 Task: Reserve a 2-hour scuba diving lesson to obtain an open water diving certification.
Action: Mouse pressed left at (736, 91)
Screenshot: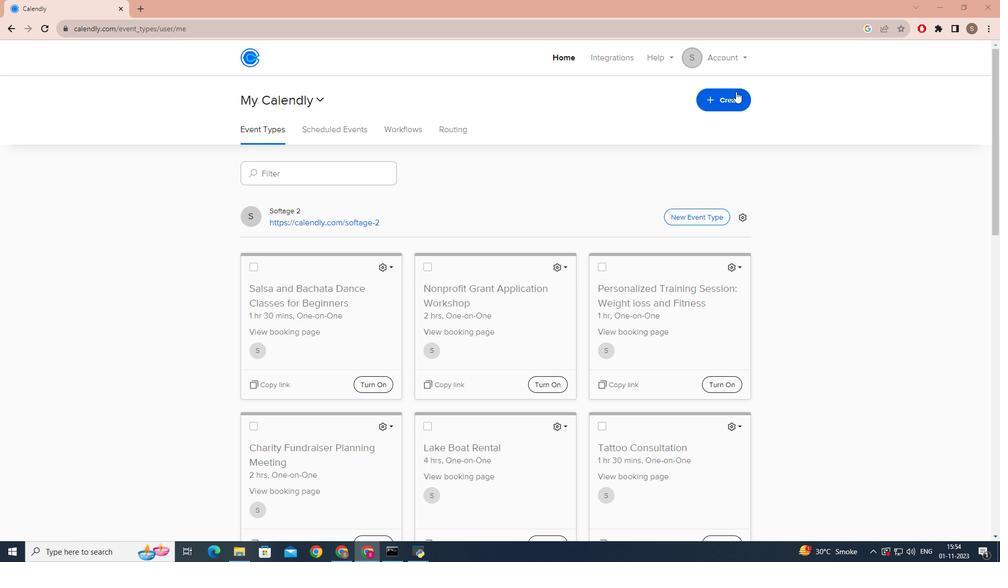 
Action: Mouse moved to (679, 135)
Screenshot: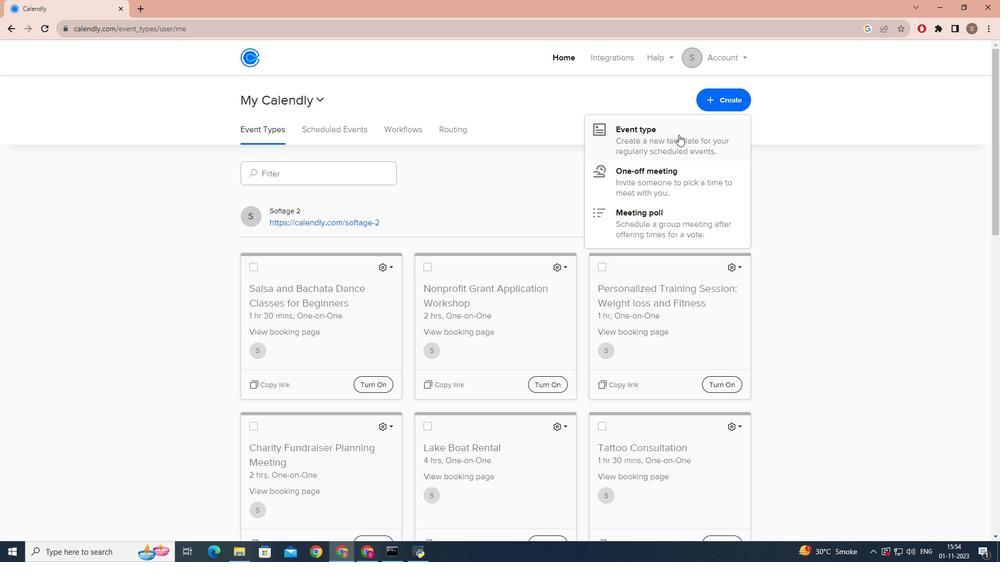 
Action: Mouse pressed left at (679, 135)
Screenshot: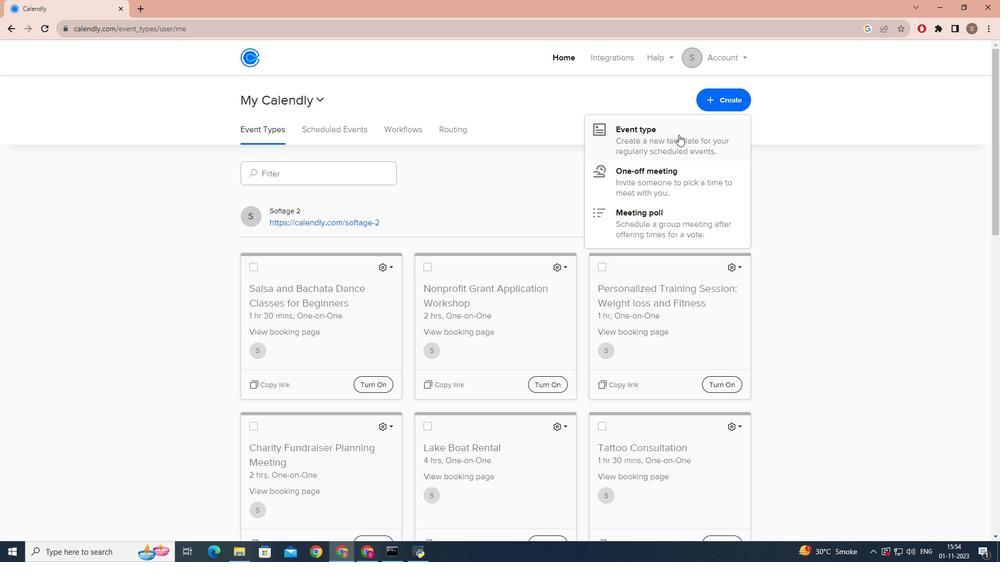 
Action: Mouse moved to (508, 188)
Screenshot: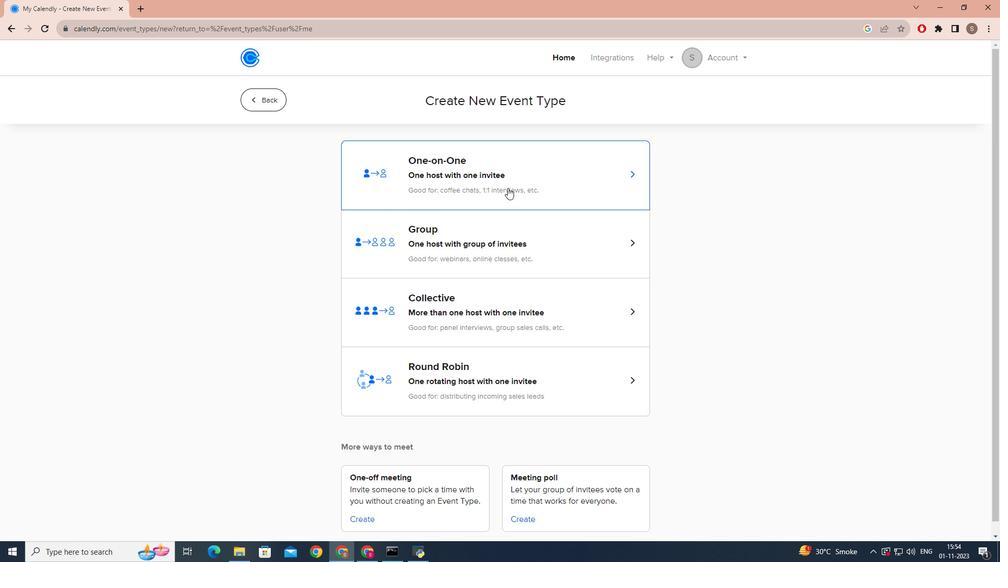 
Action: Mouse pressed left at (508, 188)
Screenshot: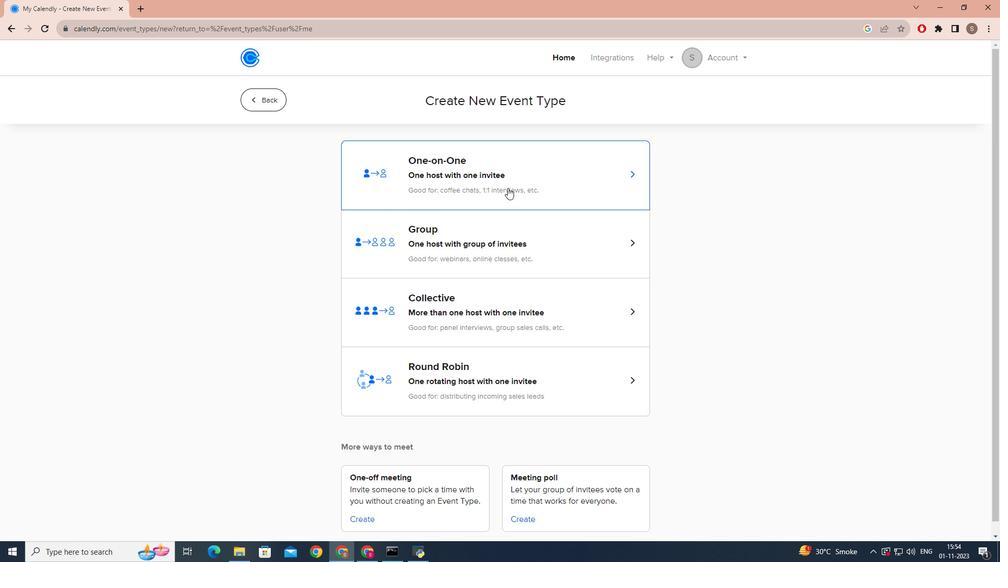 
Action: Mouse moved to (358, 241)
Screenshot: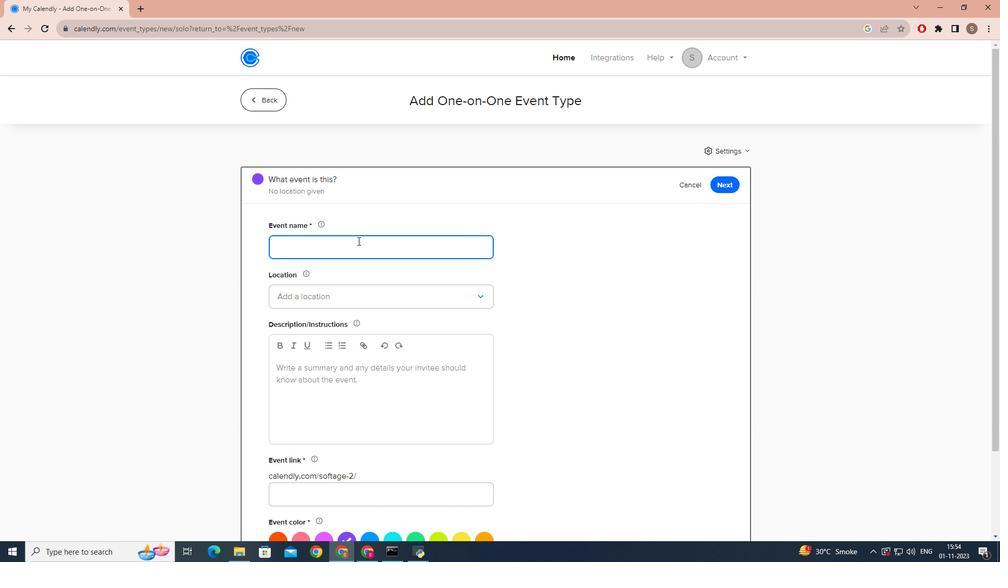 
Action: Key pressed <Key.caps_lock>O<Key.caps_lock>pen<Key.space><Key.caps_lock>W<Key.caps_lock>ater<Key.space><Key.caps_lock>D<Key.caps_lock>iving<Key.space><Key.caps_lock>C<Key.caps_lock>ertification<Key.space><Key.caps_lock>L<Key.caps_lock>essso<Key.backspace><Key.backspace>on
Screenshot: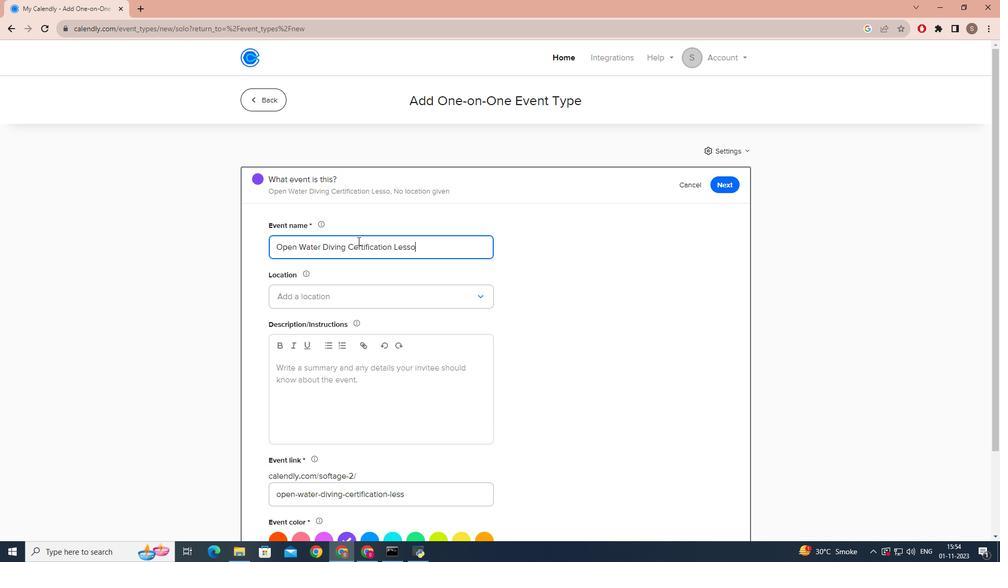 
Action: Mouse scrolled (358, 240) with delta (0, 0)
Screenshot: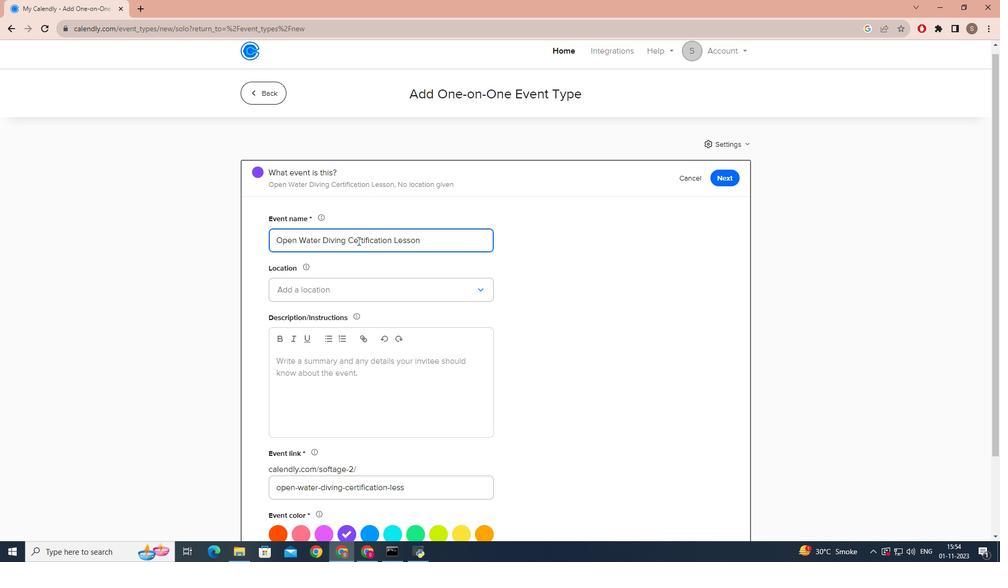 
Action: Mouse scrolled (358, 240) with delta (0, 0)
Screenshot: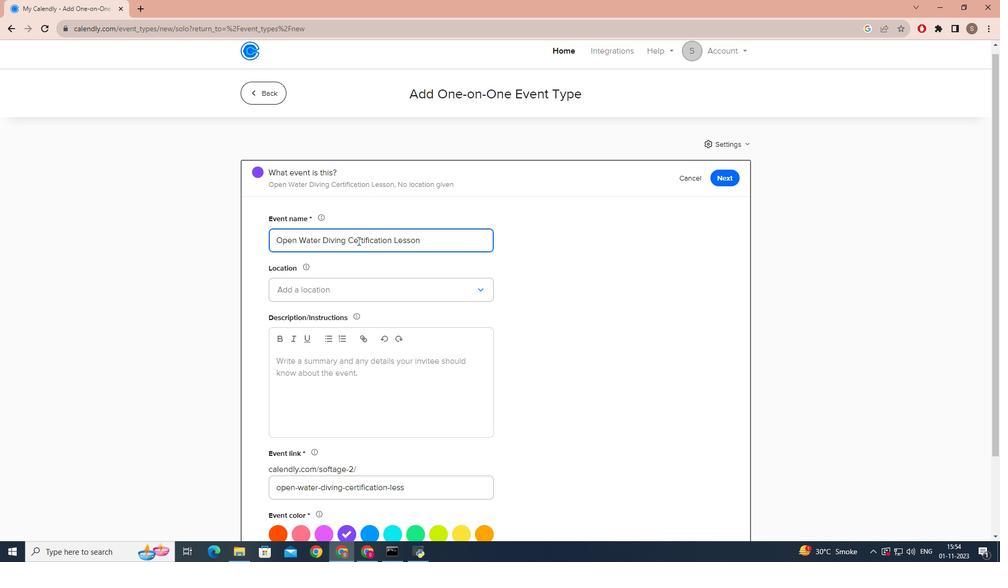 
Action: Mouse moved to (321, 187)
Screenshot: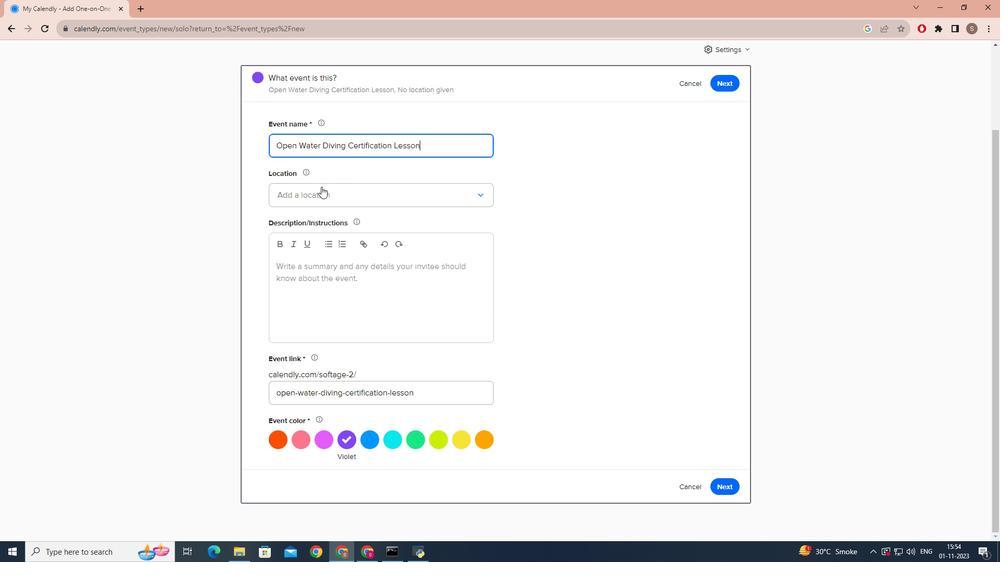
Action: Mouse pressed left at (321, 187)
Screenshot: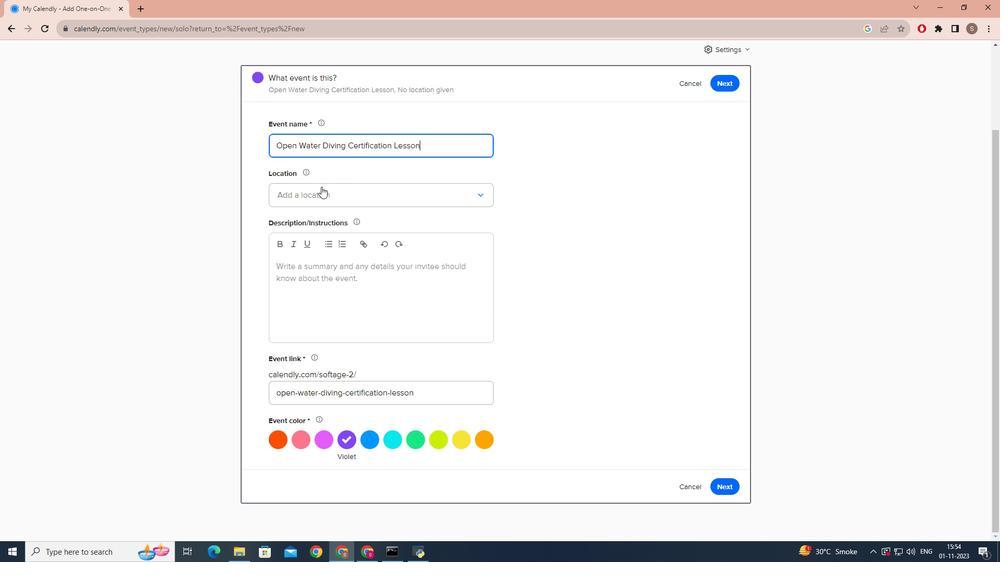 
Action: Mouse moved to (321, 222)
Screenshot: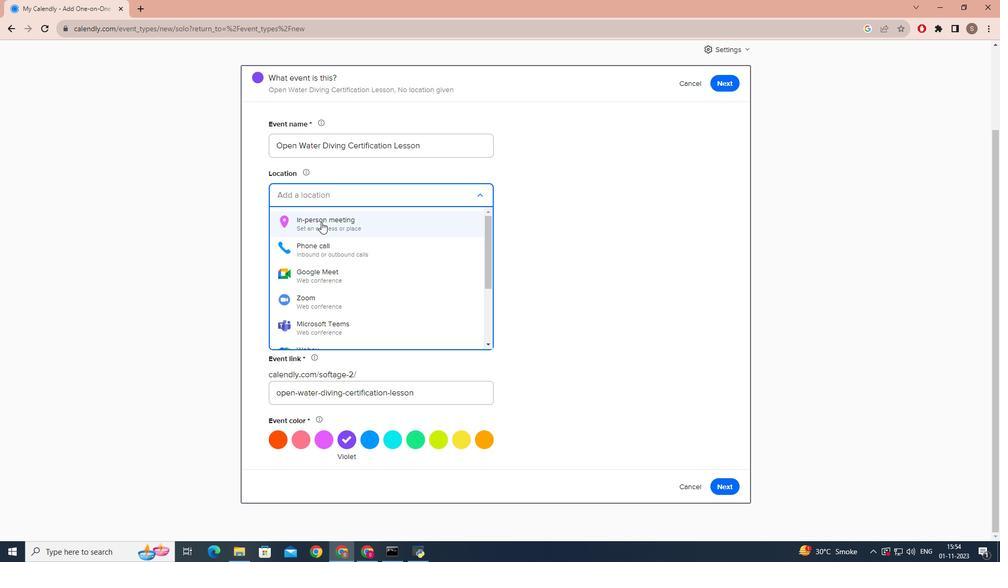 
Action: Mouse pressed left at (321, 222)
Screenshot: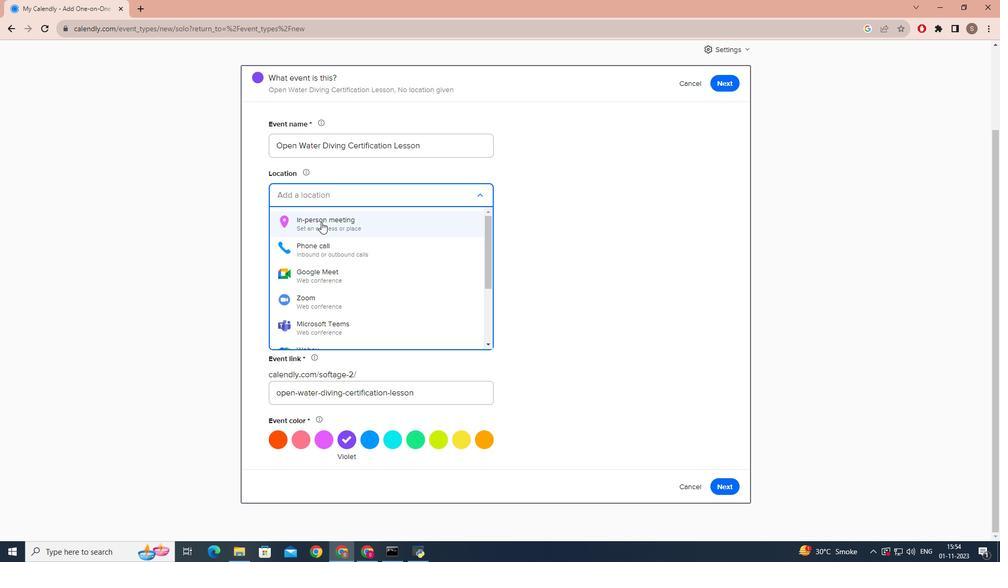 
Action: Mouse moved to (434, 174)
Screenshot: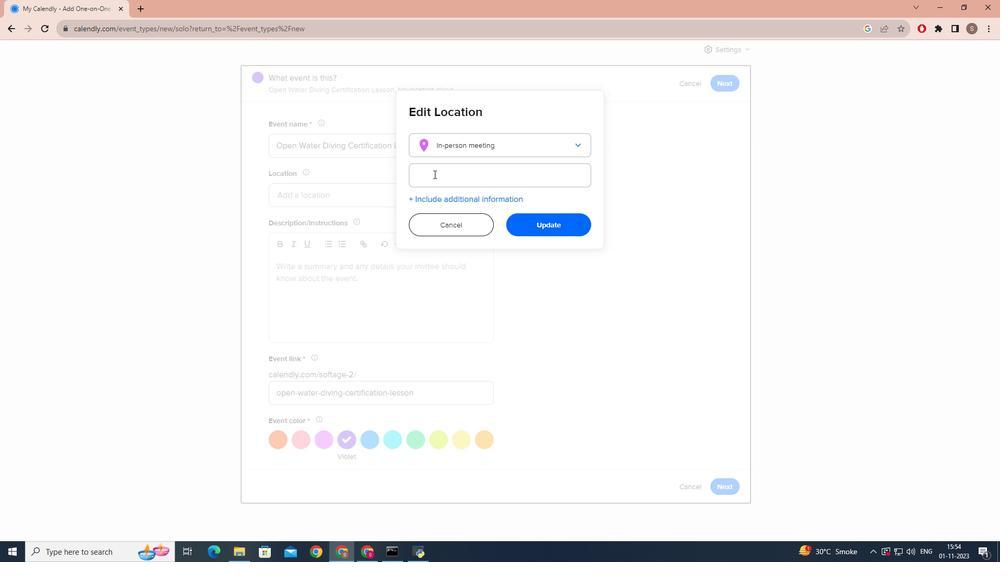 
Action: Mouse pressed left at (434, 174)
Screenshot: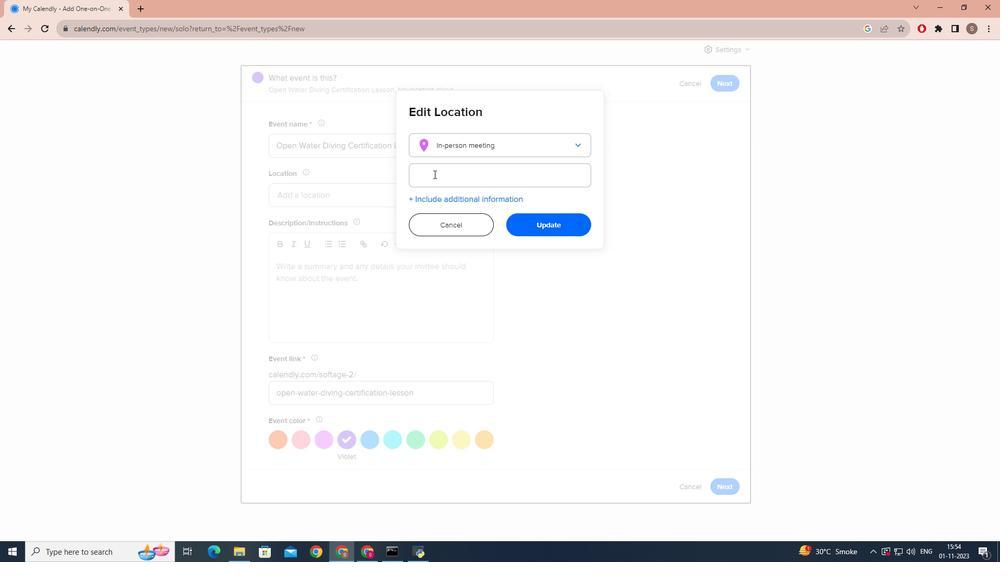 
Action: Key pressed <Key.caps_lock>B<Key.caps_lock>k<Key.backspace>lue<Key.space><Key.caps_lock>S<Key.caps_lock>ky<Key.space><Key.caps_lock>H<Key.caps_lock>avehn<Key.space><Key.backspace><Key.backspace><Key.backspace>n<Key.space><Key.caps_lock>S<Key.caps_lock>wim<Key.space><Key.caps_lock>C<Key.caps_lock>lub,<Key.caps_lock>M<Key.caps_lock>innesota
Screenshot: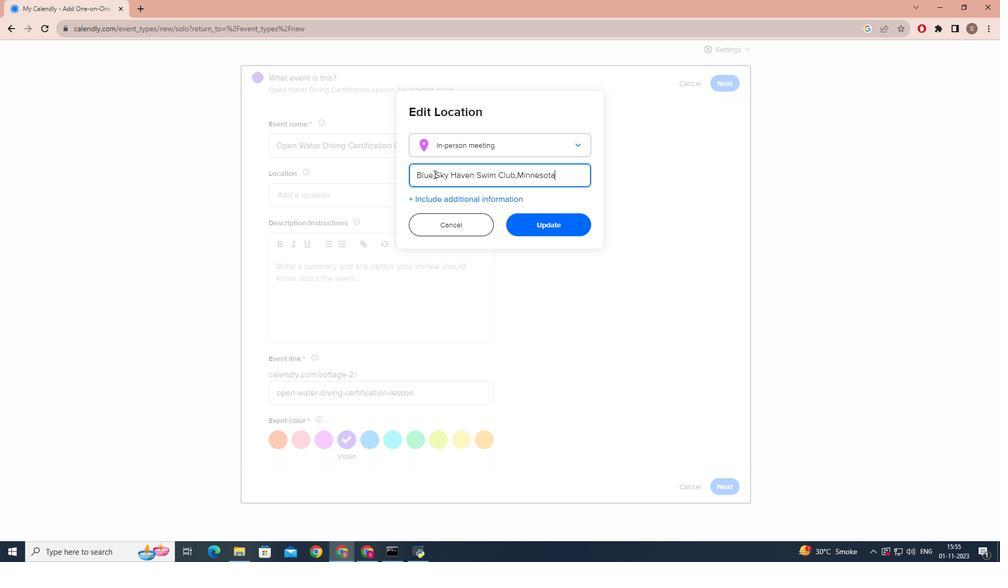 
Action: Mouse moved to (545, 229)
Screenshot: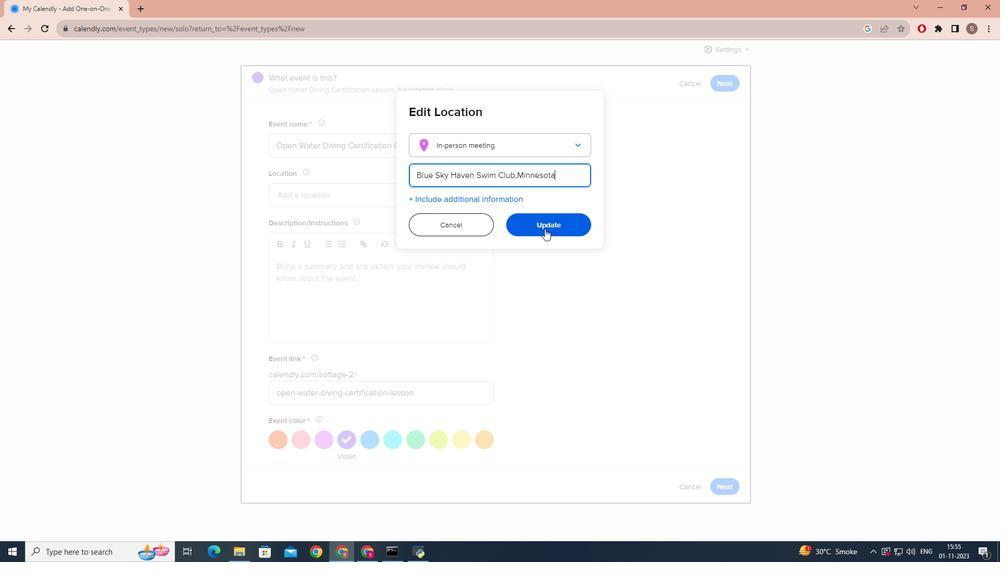 
Action: Mouse pressed left at (545, 229)
Screenshot: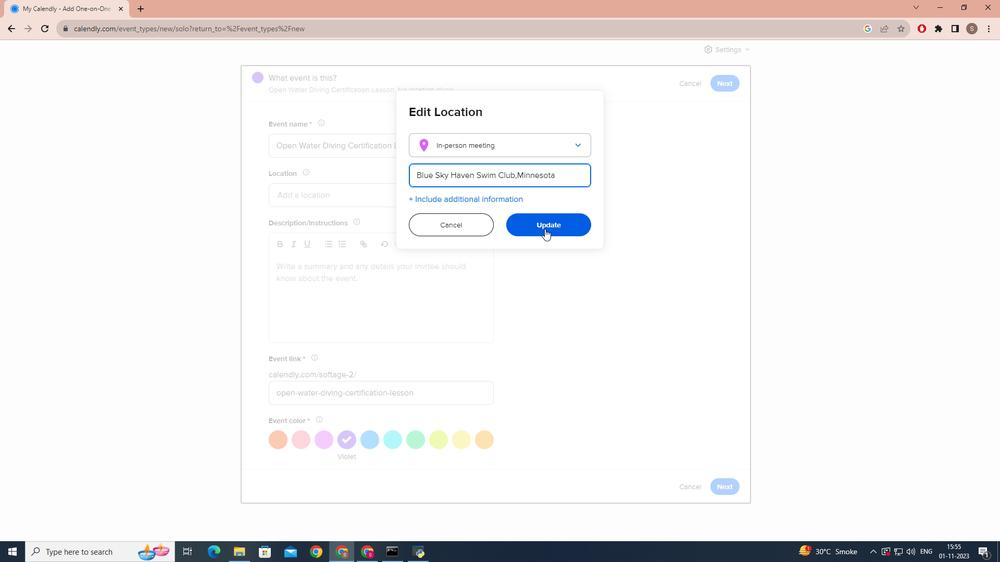 
Action: Mouse moved to (301, 306)
Screenshot: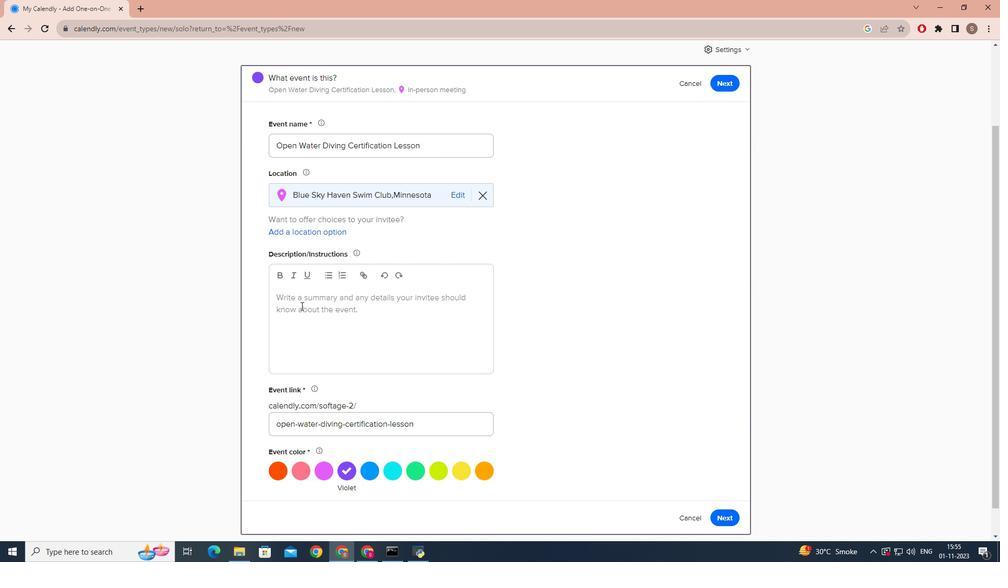 
Action: Mouse pressed left at (301, 306)
Screenshot: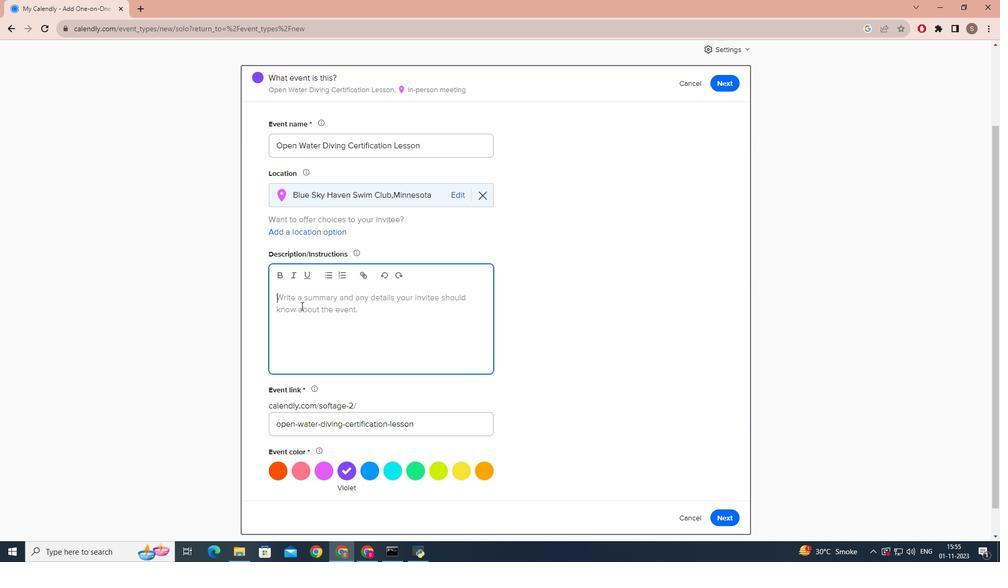 
Action: Key pressed <Key.caps_lock>B<Key.caps_lock>ook<Key.space>a<Key.space>o<Key.backspace><Key.backspace>n<Key.space>open<Key.space>water<Key.space>diving<Key.space>certificte<Key.backspace><Key.backspace>ate<Key.space>t<Key.backspace>lesson<Key.space>to<Key.space>kickstart<Key.space>your<Key.space><Key.caps_lock>S<Key.caps_lock>cubn<Key.backspace>a<Key.space><Key.caps_lock>D<Key.caps_lock>iving<Key.space><Key.caps_lock>J<Key.caps_lock>ourney.<Key.caps_lock>P<Key.caps_lock>lease<Key.space>note<Key.space>that<Key.space>this<Key.space>is<Key.space>a<Key.space>in<Key.backspace><Key.backspace><Key.backspace>n<Key.space>initial<Key.space>lesson<Key.space>,<Key.space>and<Key.space>open<Key.space>water<Key.space>certification<Key.space>involves<Key.space>multiple<Key.space>sessions<Key.space>and<Key.space>practical<Key.space>dives<Key.space>in<Key.space>open<Key.space>water.<Key.caps_lock>O<Key.caps_lock>ur<Key.space><Key.backspace><Key.backspace><Key.backspace><Key.backspace><Key.enter><Key.caps_lock>O<Key.caps_lock>ur<Key.space>experienced<Key.space>diving<Key.space>instructor<Key.space>will<Key.space>provide<Key.space>you<Key.space>with<Key.space>essenbtial<Key.space><Key.backspace><Key.backspace><Key.backspace><Key.backspace><Key.backspace><Key.backspace>tial<Key.space>knol<Key.backspace>wledge<Key.space>and<Key.space>skills<Key.space>required<Key.space>for<Key.space>scuba<Key.space>diving<Key.space>.<Key.caps_lock>T<Key.caps_lock>his<Key.space>lesson<Key.space>is<Key.space>the<Key.space>first<Key.space>step<Key.space>towards<Key.space>beoming<Key.space>a<Key.space>certified<Key.space>open<Key.space>
Screenshot: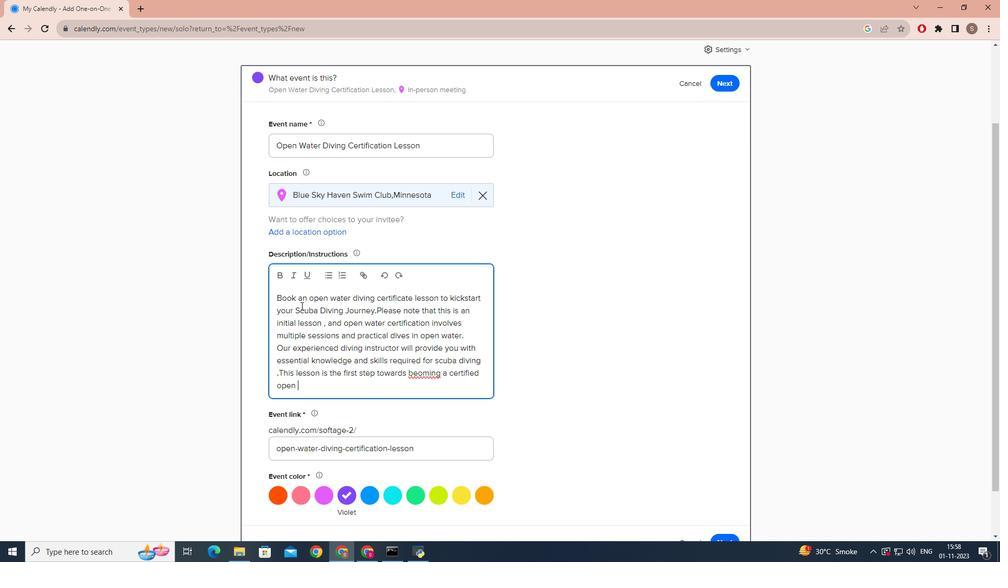 
Action: Mouse moved to (415, 375)
Screenshot: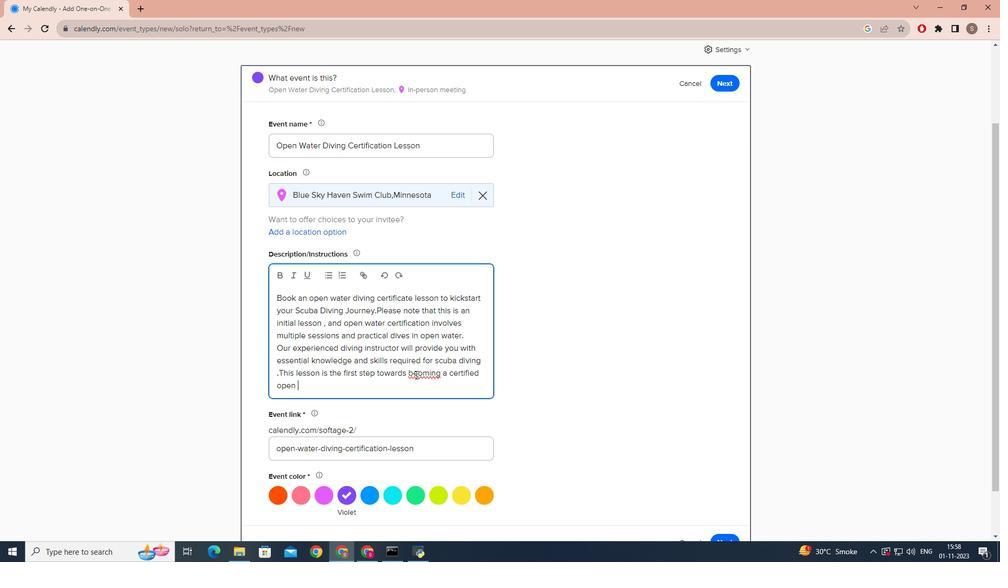 
Action: Mouse pressed left at (415, 375)
Screenshot: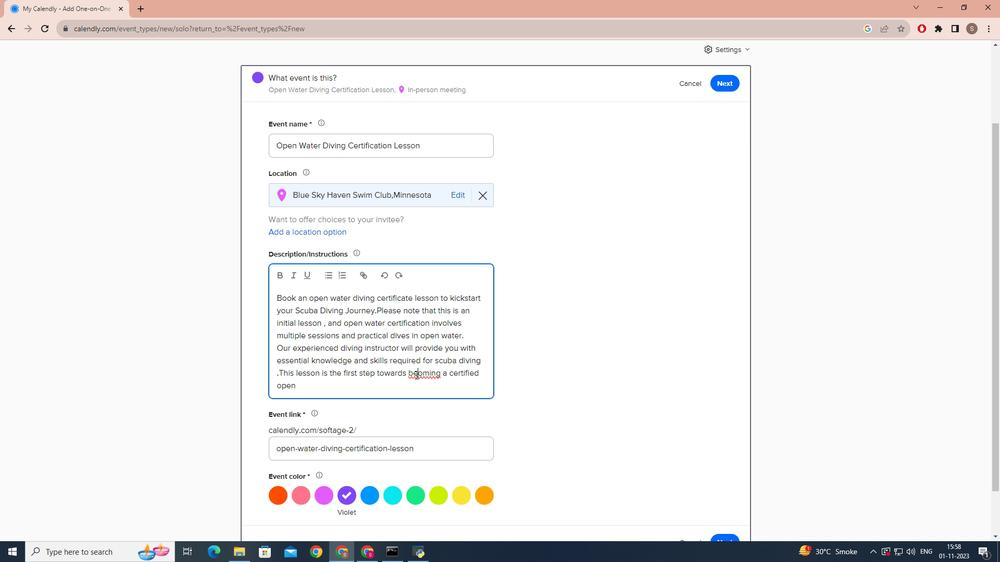 
Action: Mouse moved to (415, 375)
Screenshot: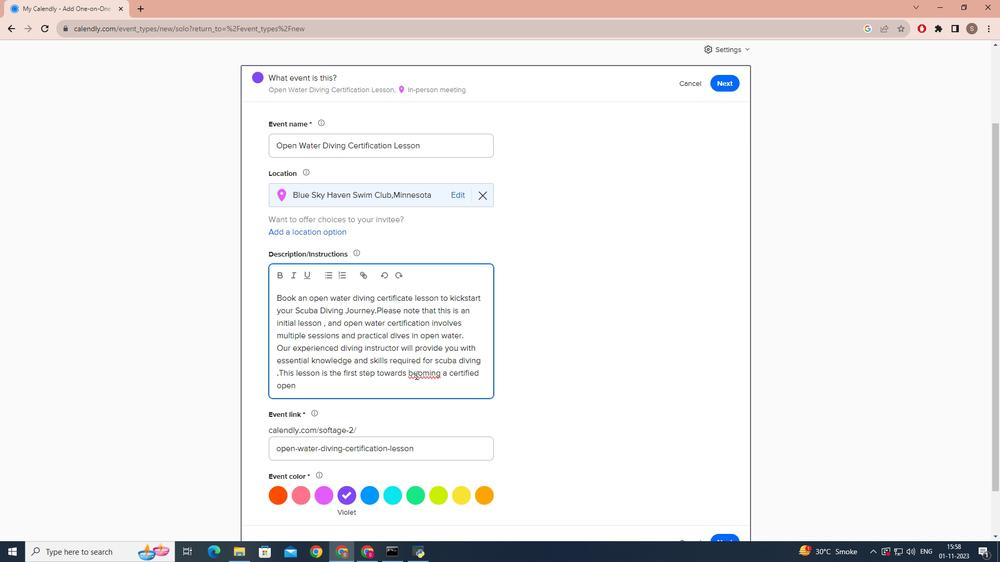 
Action: Mouse pressed left at (415, 375)
Screenshot: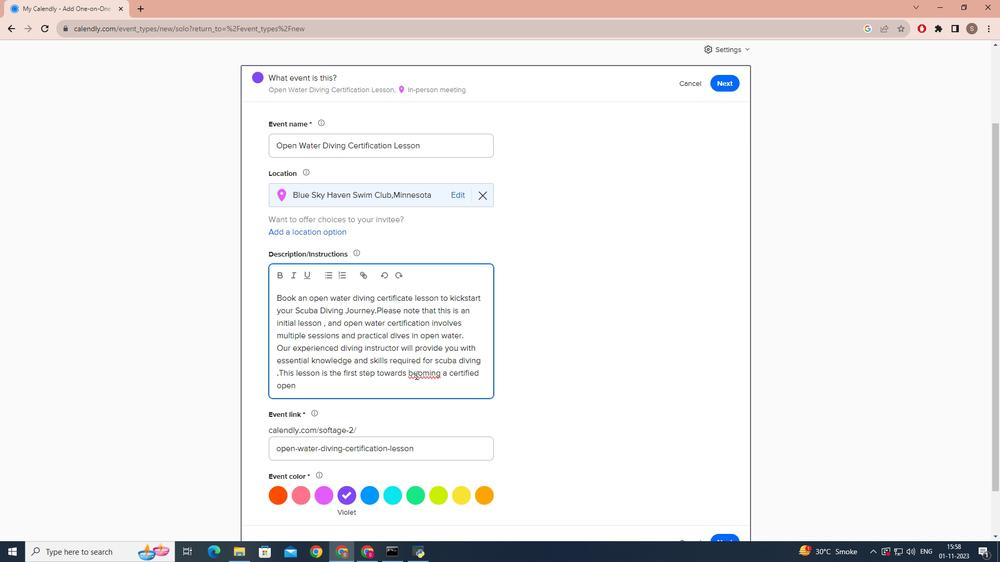 
Action: Key pressed c
Screenshot: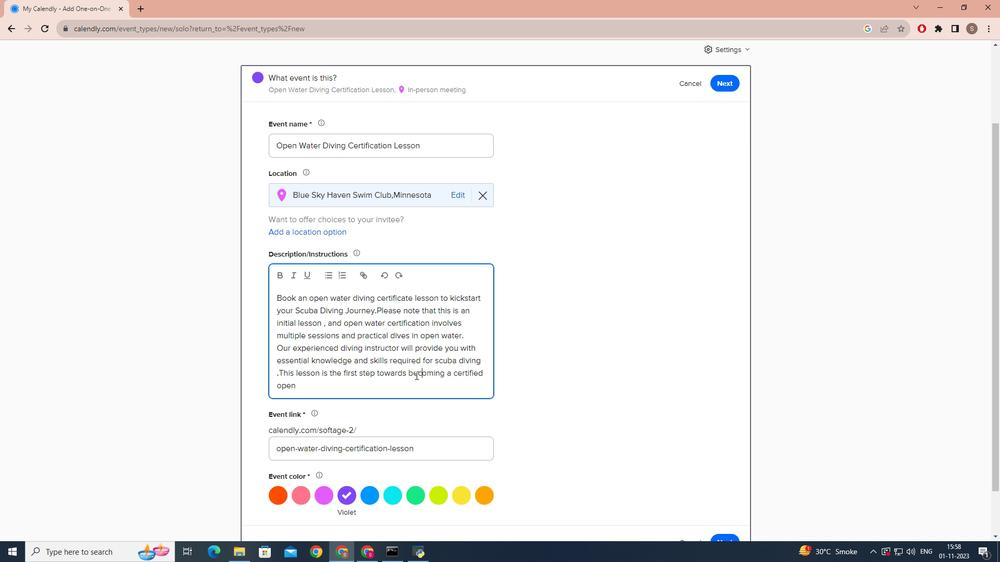 
Action: Mouse moved to (398, 379)
Screenshot: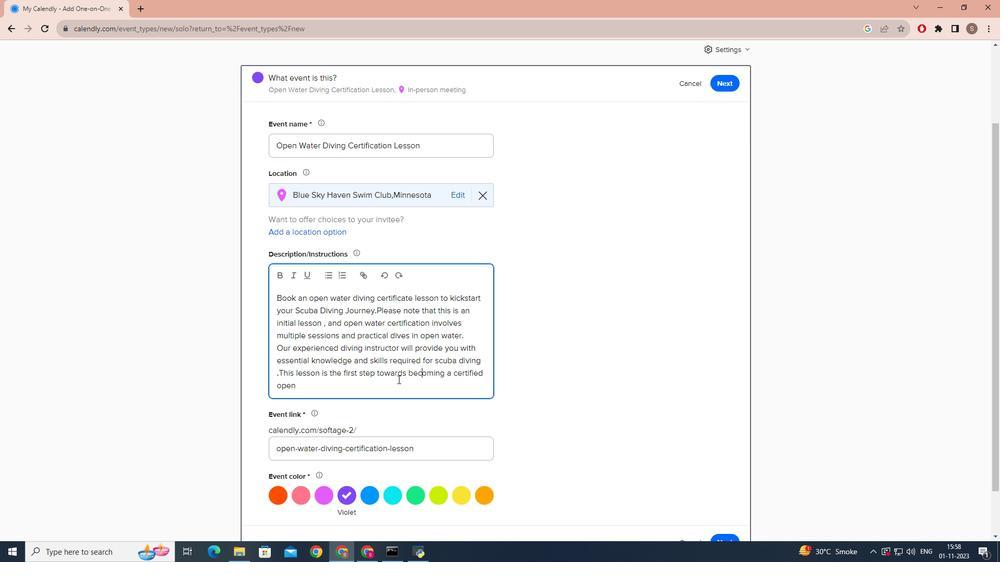 
Action: Mouse pressed left at (398, 379)
Screenshot: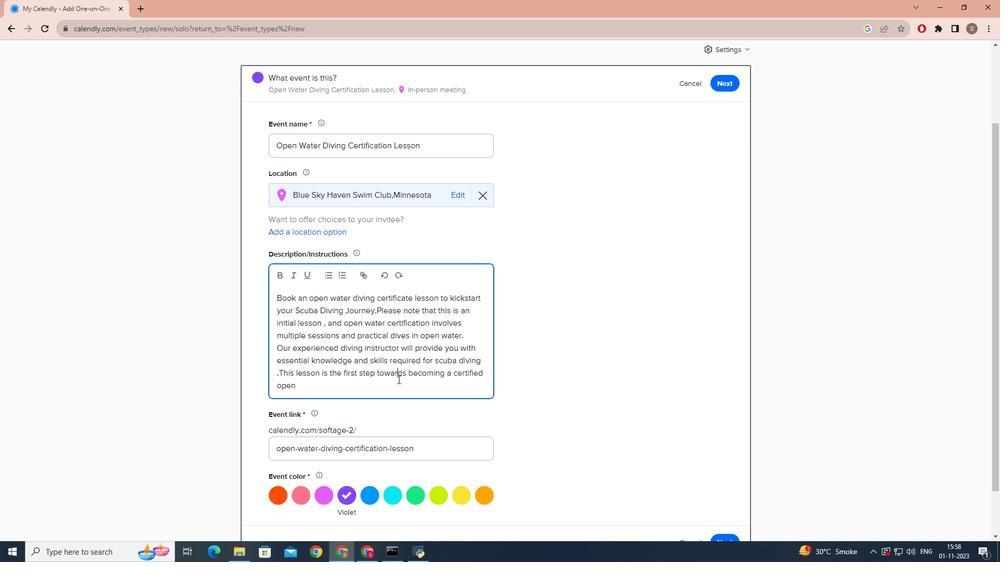 
Action: Mouse moved to (393, 385)
Screenshot: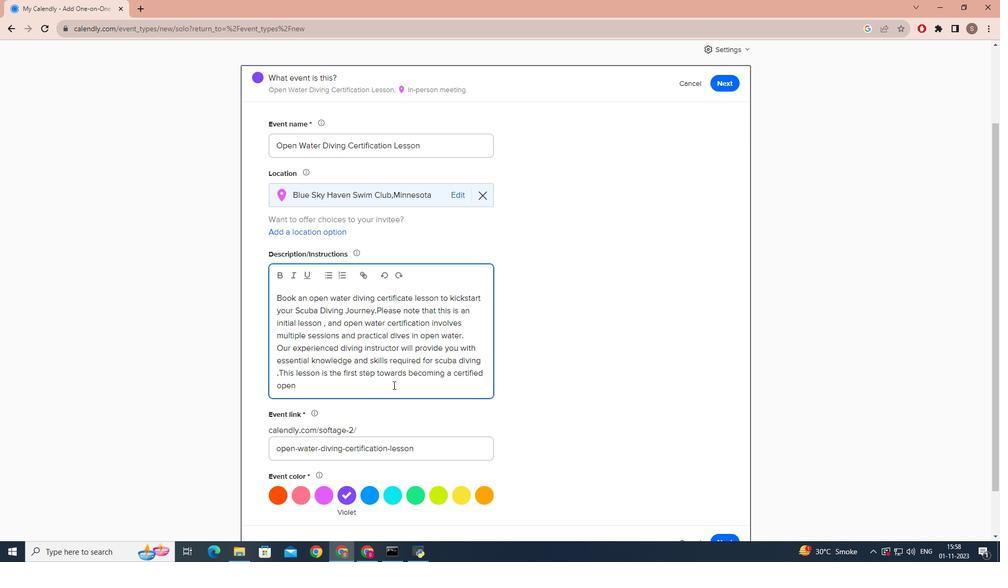 
Action: Mouse pressed left at (393, 385)
Screenshot: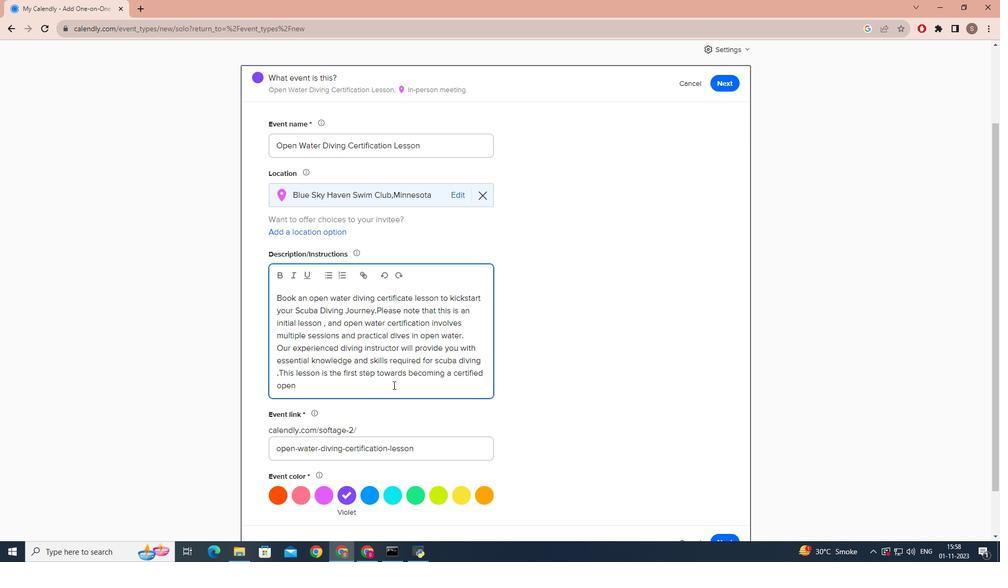 
Action: Key pressed water<Key.space>diver.
Screenshot: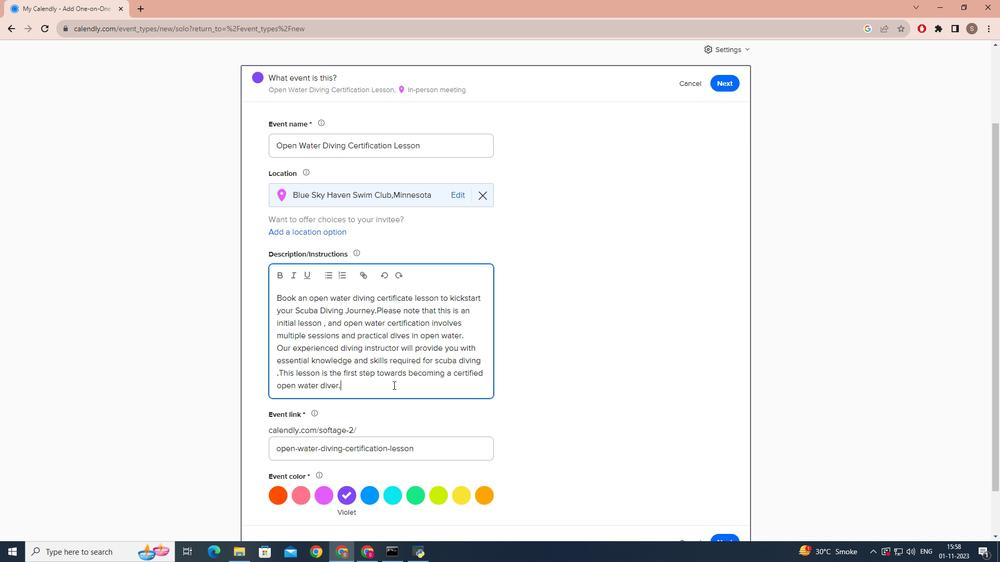
Action: Mouse moved to (380, 394)
Screenshot: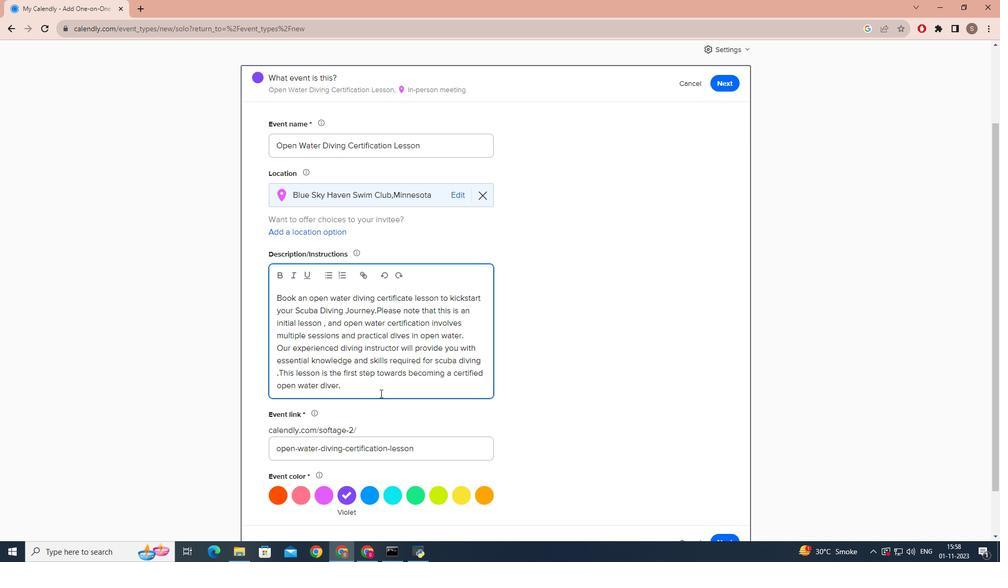 
Action: Mouse scrolled (380, 393) with delta (0, 0)
Screenshot: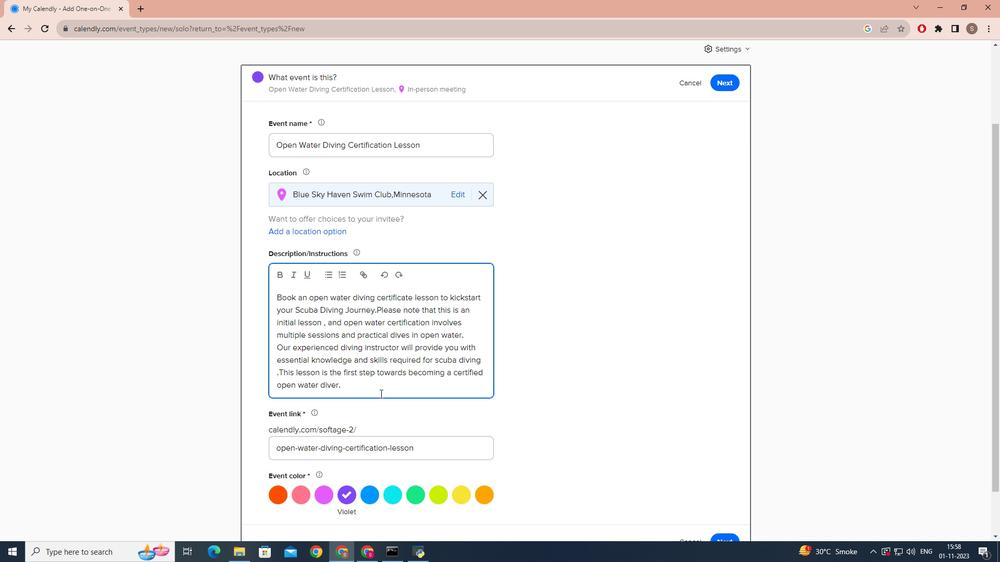
Action: Mouse scrolled (380, 393) with delta (0, 0)
Screenshot: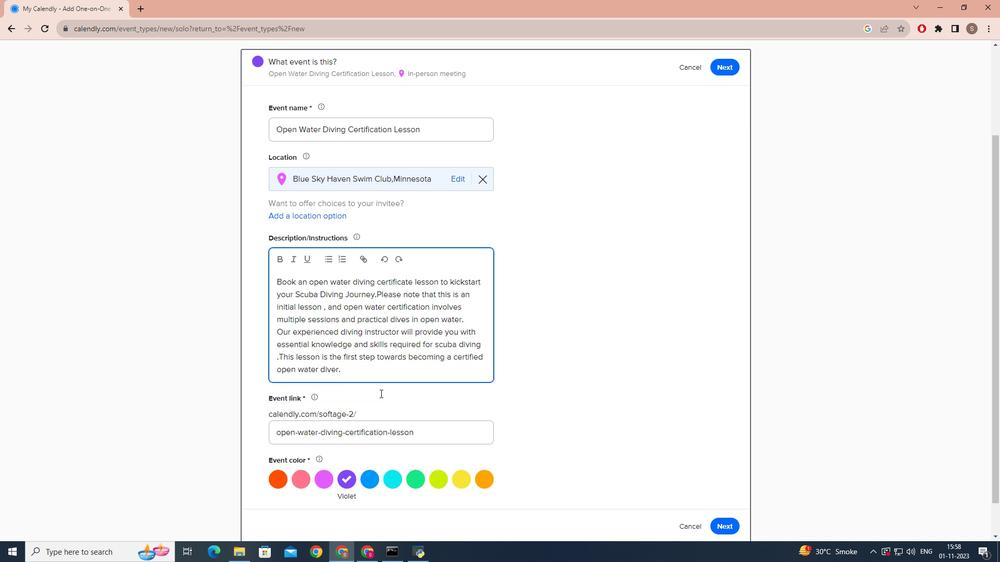 
Action: Mouse scrolled (380, 393) with delta (0, 0)
Screenshot: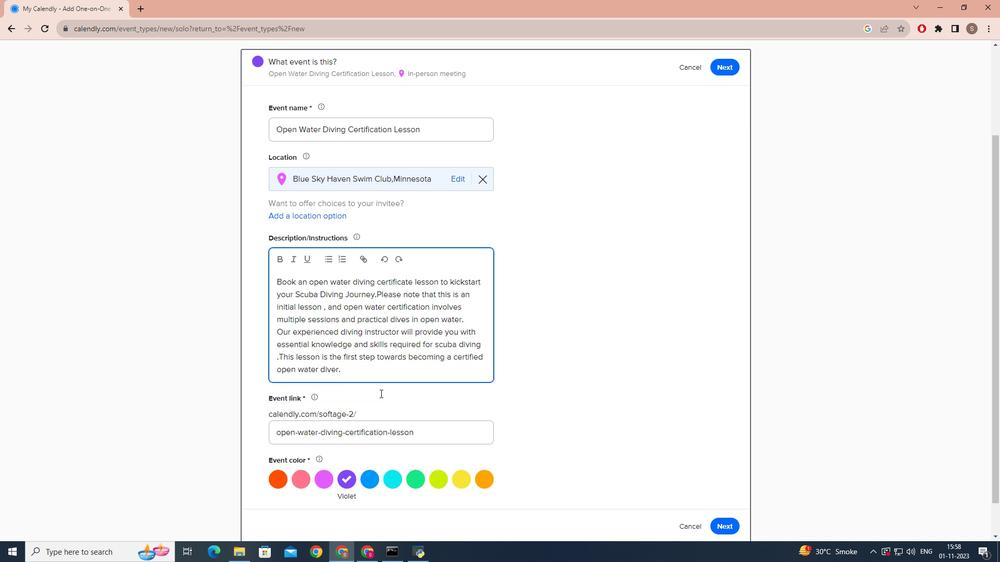
Action: Mouse moved to (373, 441)
Screenshot: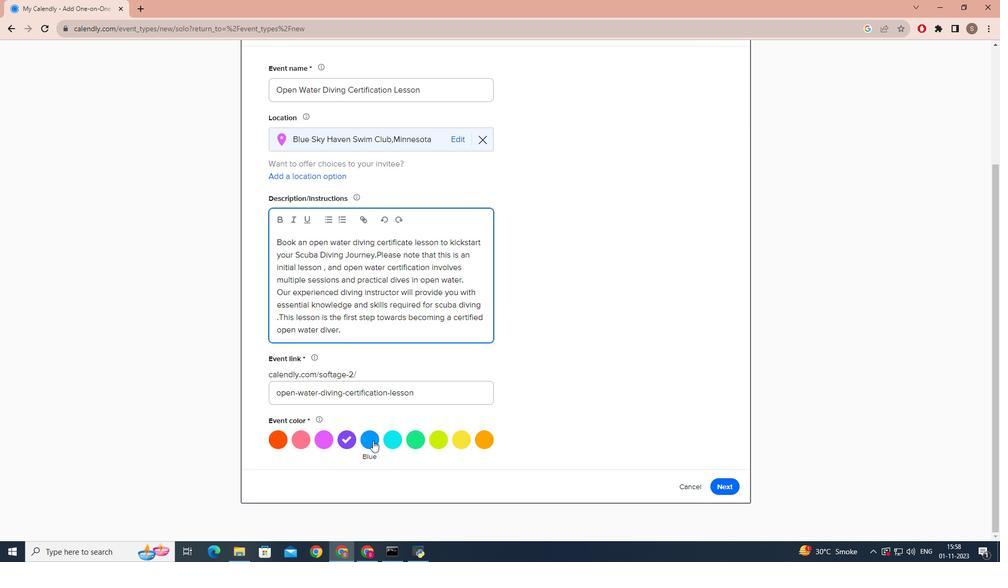 
Action: Mouse pressed left at (373, 441)
Screenshot: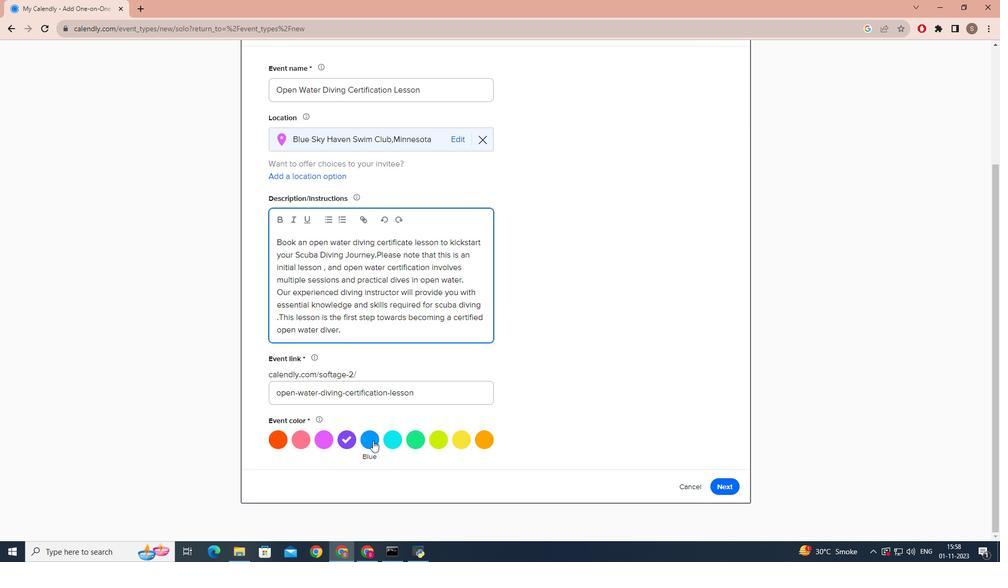
Action: Mouse moved to (385, 438)
Screenshot: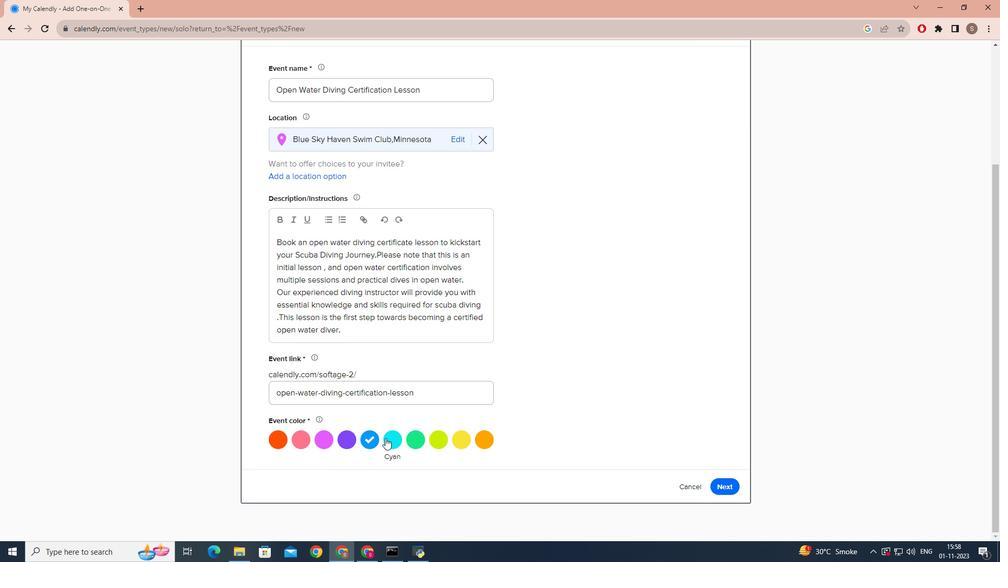 
Action: Mouse pressed left at (385, 438)
Screenshot: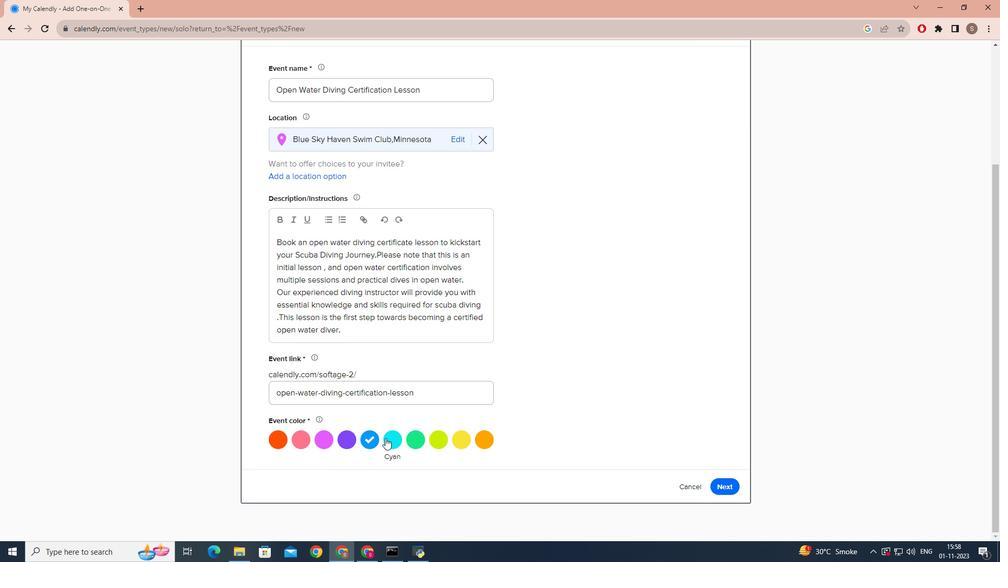 
Action: Mouse moved to (721, 491)
Screenshot: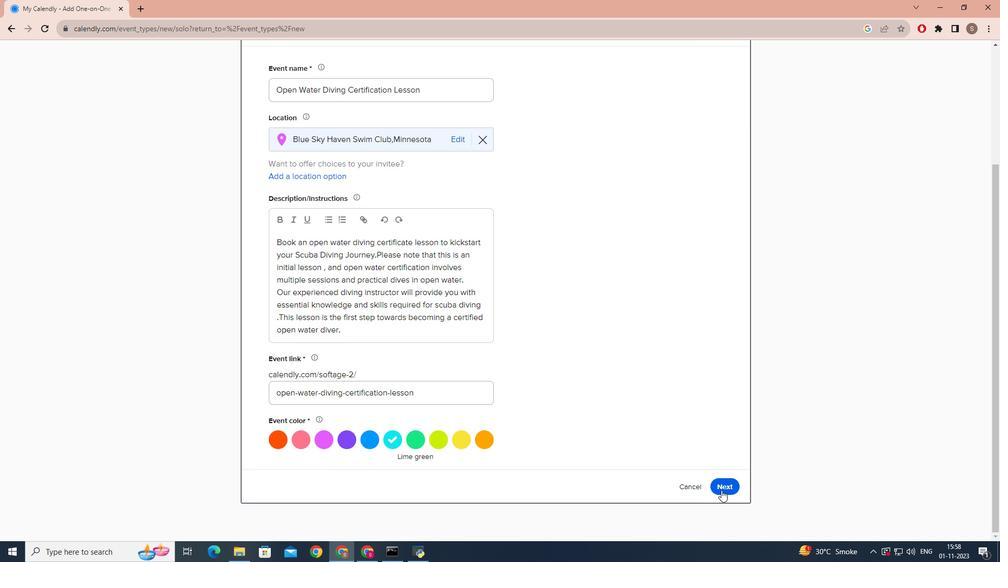 
Action: Mouse pressed left at (721, 491)
Screenshot: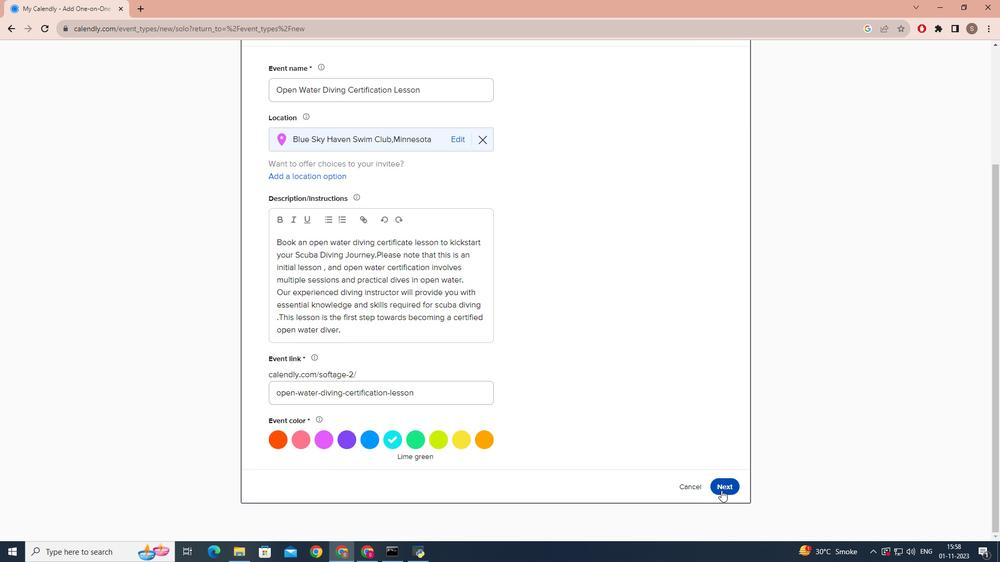
Action: Mouse moved to (399, 280)
Screenshot: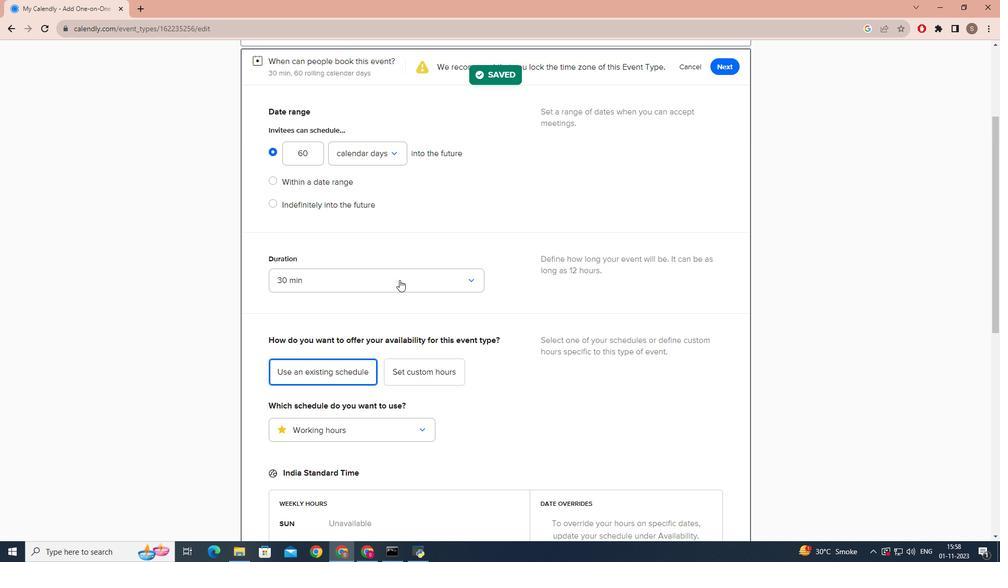 
Action: Mouse pressed left at (399, 280)
Screenshot: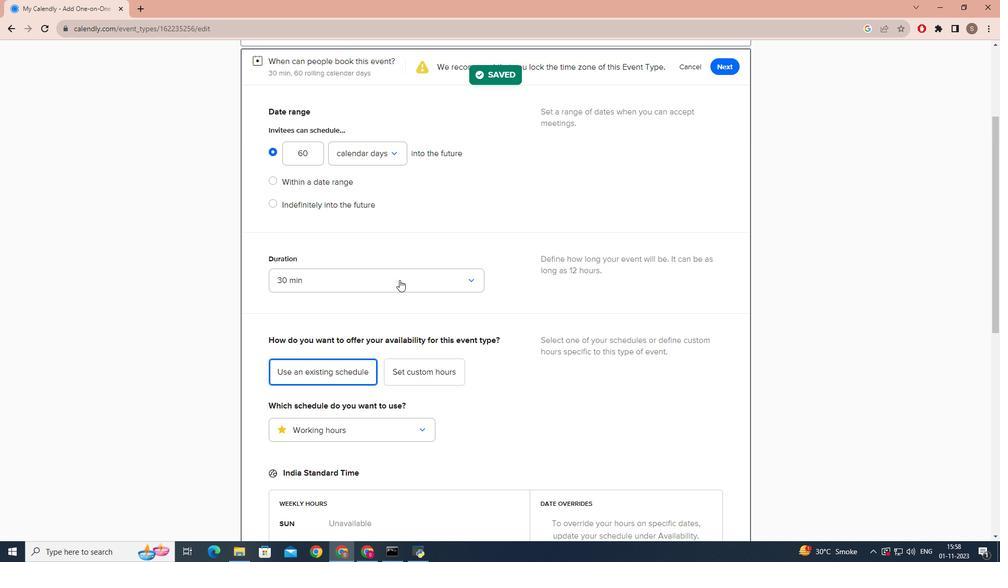 
Action: Mouse moved to (329, 384)
Screenshot: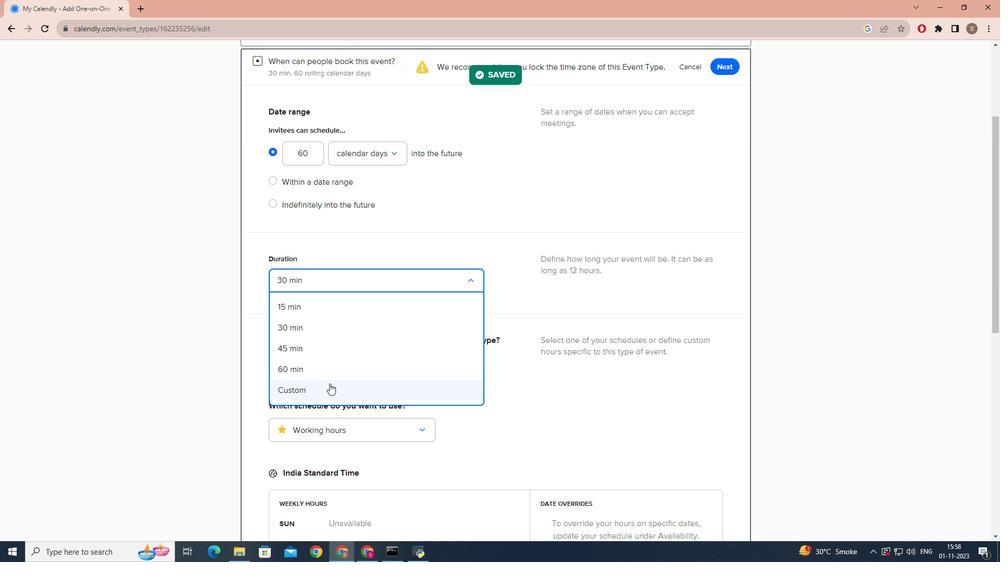 
Action: Mouse pressed left at (329, 384)
Screenshot: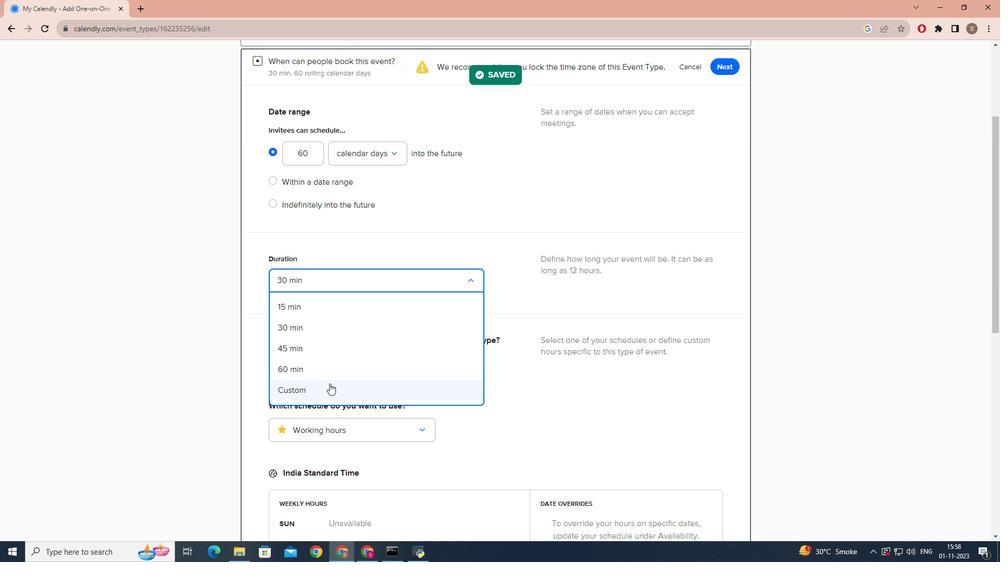 
Action: Mouse moved to (440, 298)
Screenshot: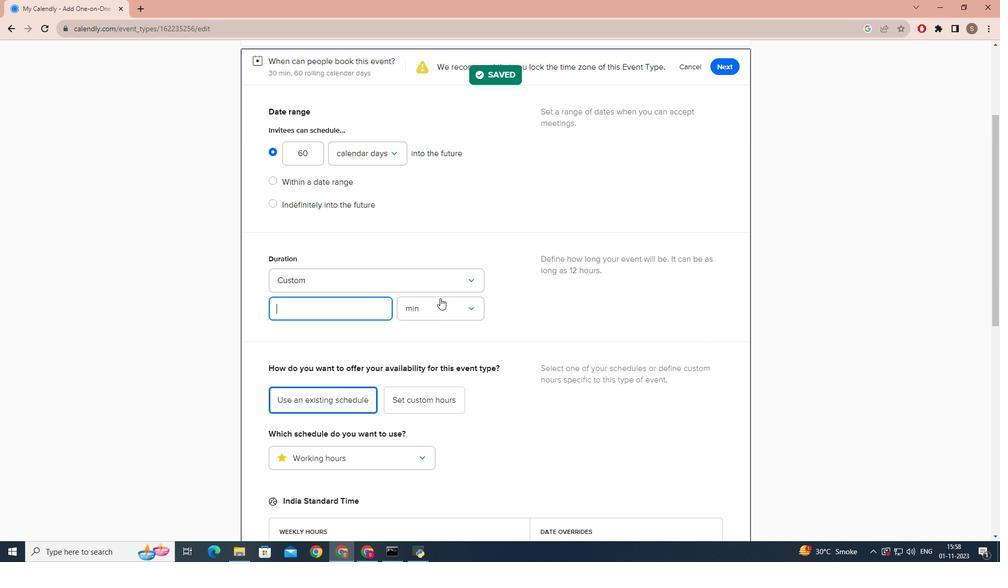
Action: Mouse pressed left at (440, 298)
Screenshot: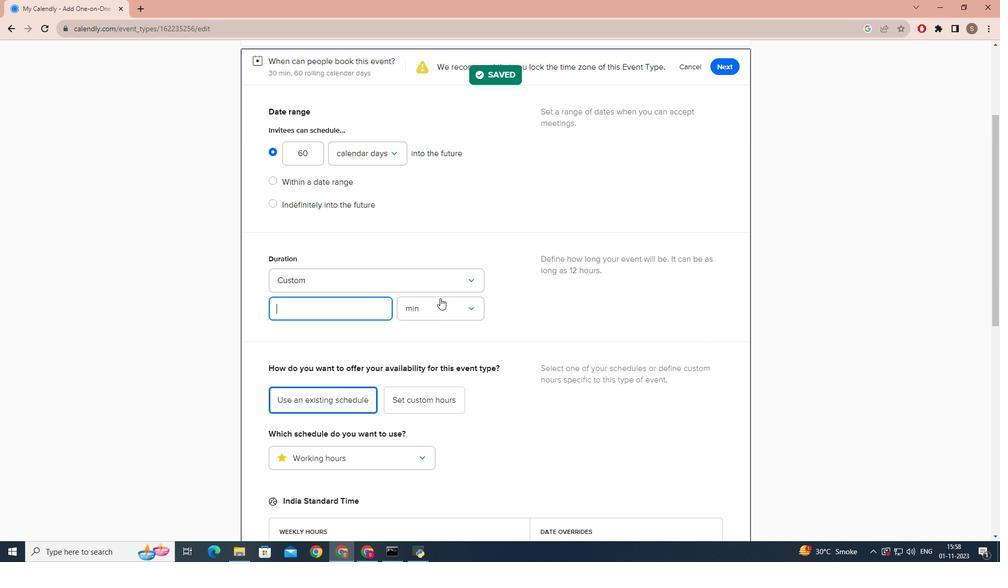
Action: Mouse moved to (396, 358)
Screenshot: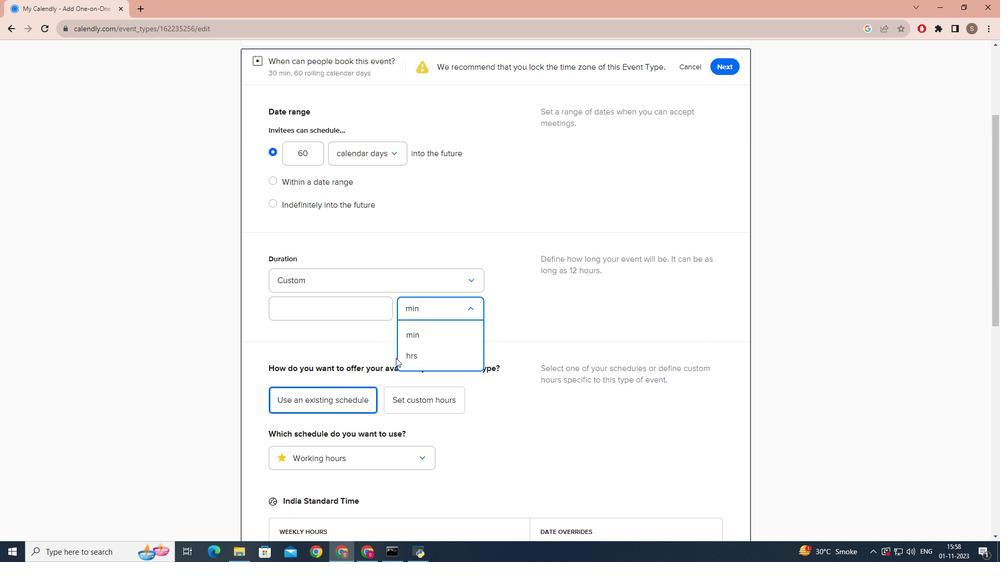 
Action: Mouse pressed left at (396, 358)
Screenshot: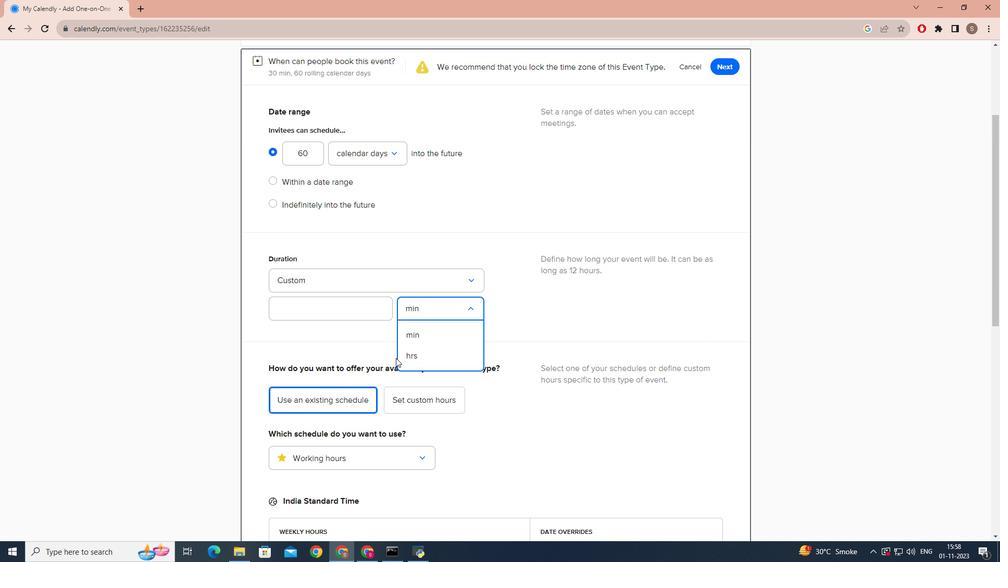 
Action: Mouse moved to (426, 300)
Screenshot: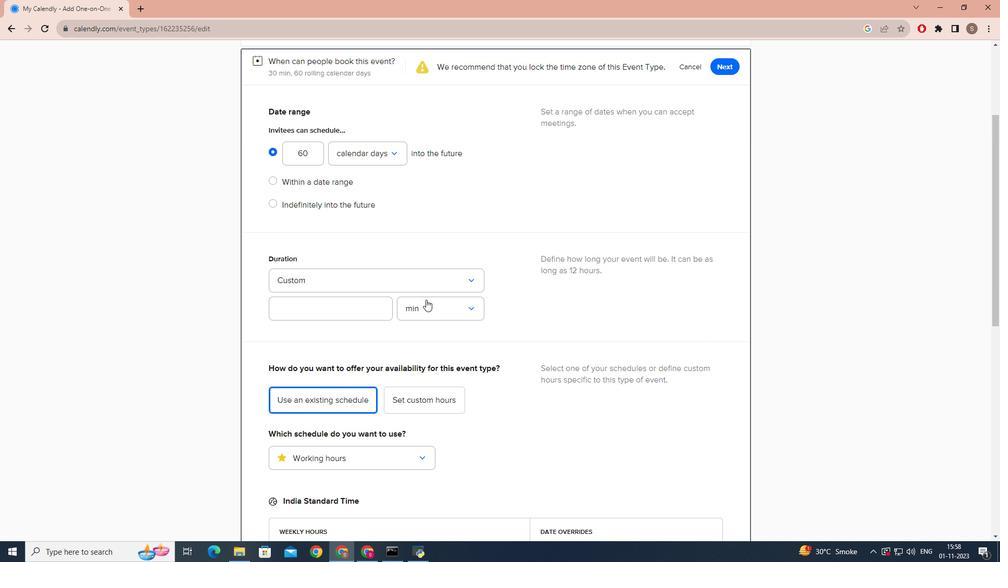 
Action: Mouse pressed left at (426, 300)
Screenshot: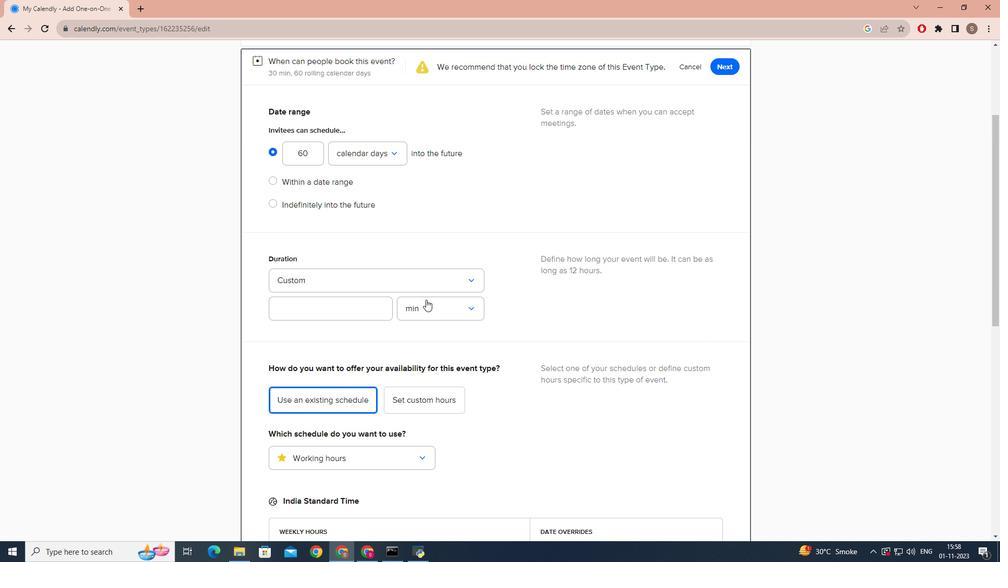
Action: Mouse moved to (400, 356)
Screenshot: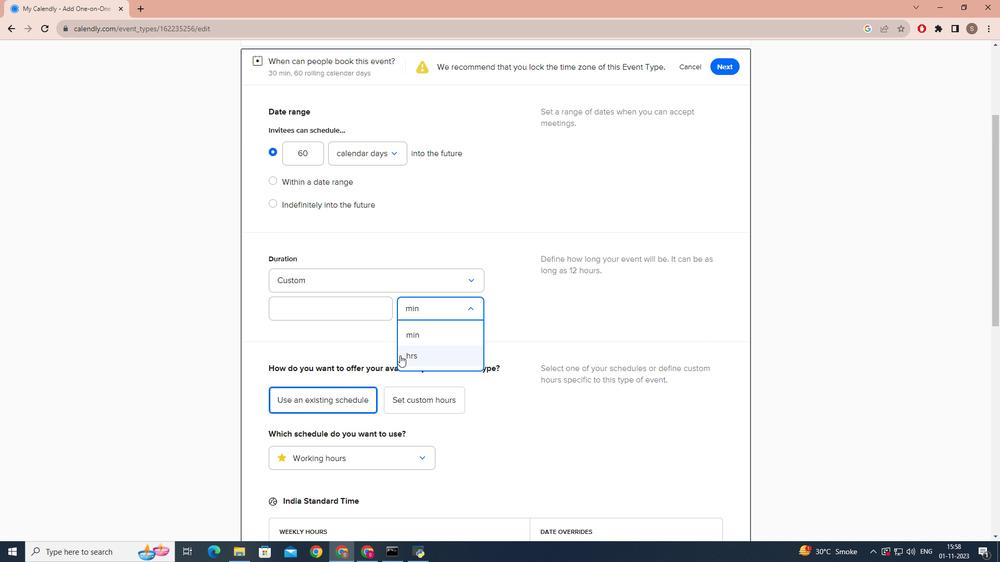 
Action: Mouse pressed left at (400, 356)
Screenshot: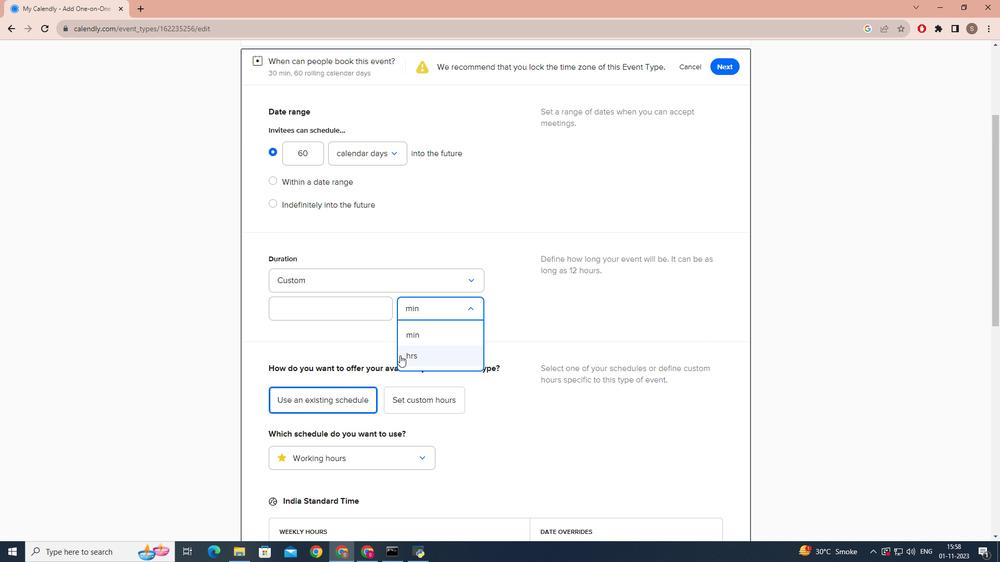 
Action: Mouse moved to (339, 297)
Screenshot: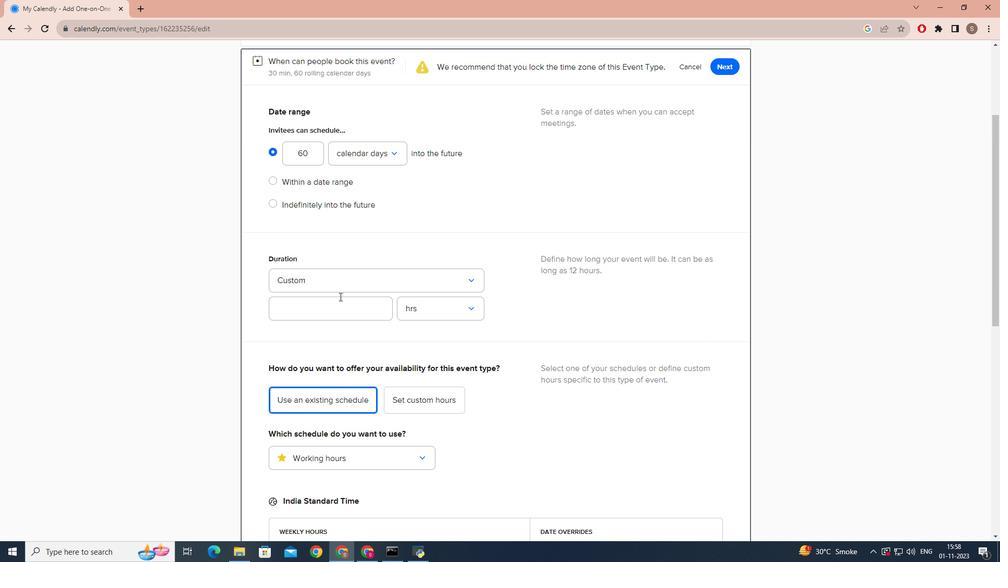 
Action: Mouse pressed left at (339, 297)
Screenshot: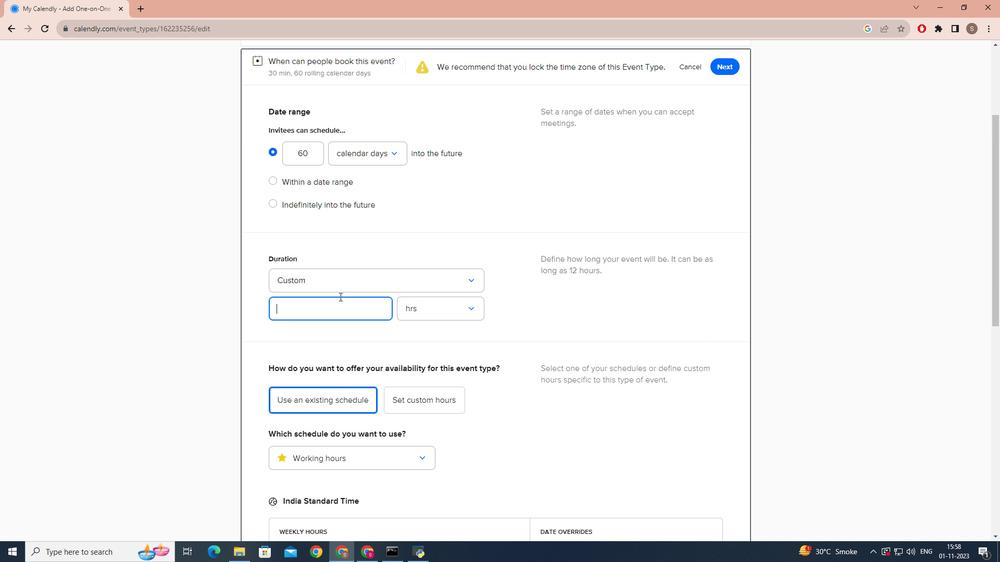 
Action: Key pressed 2
Screenshot: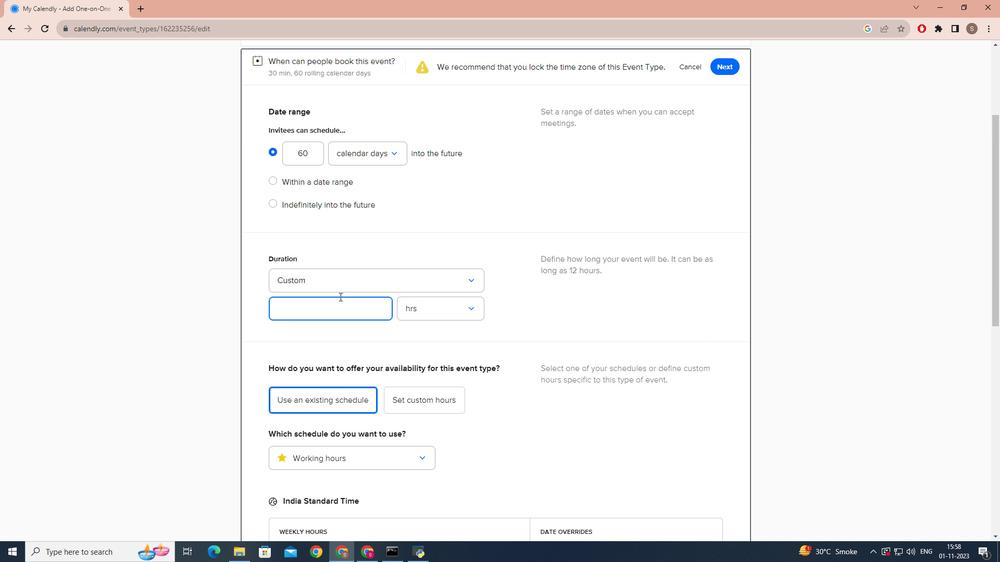 
Action: Mouse moved to (491, 348)
Screenshot: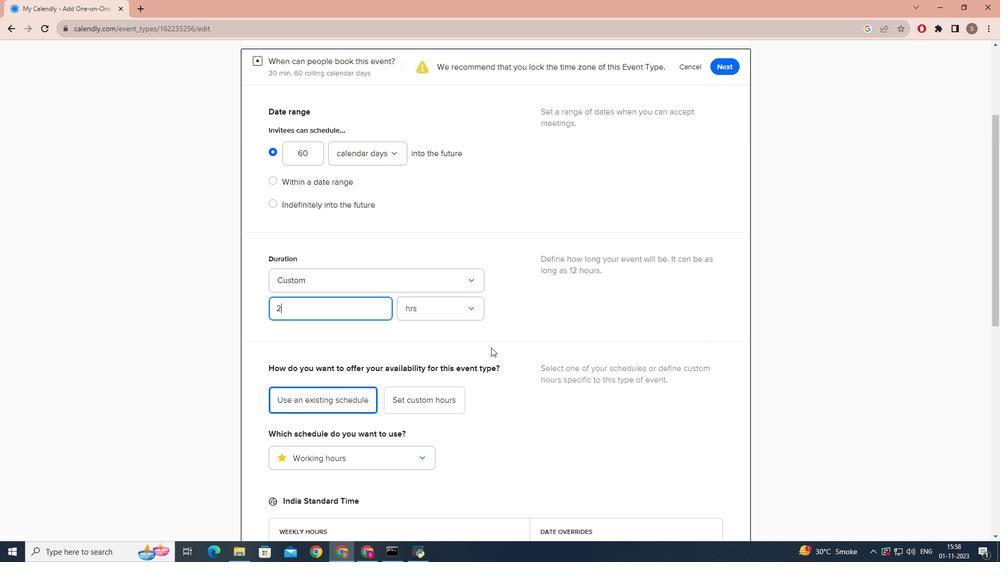 
Action: Mouse pressed left at (491, 348)
Screenshot: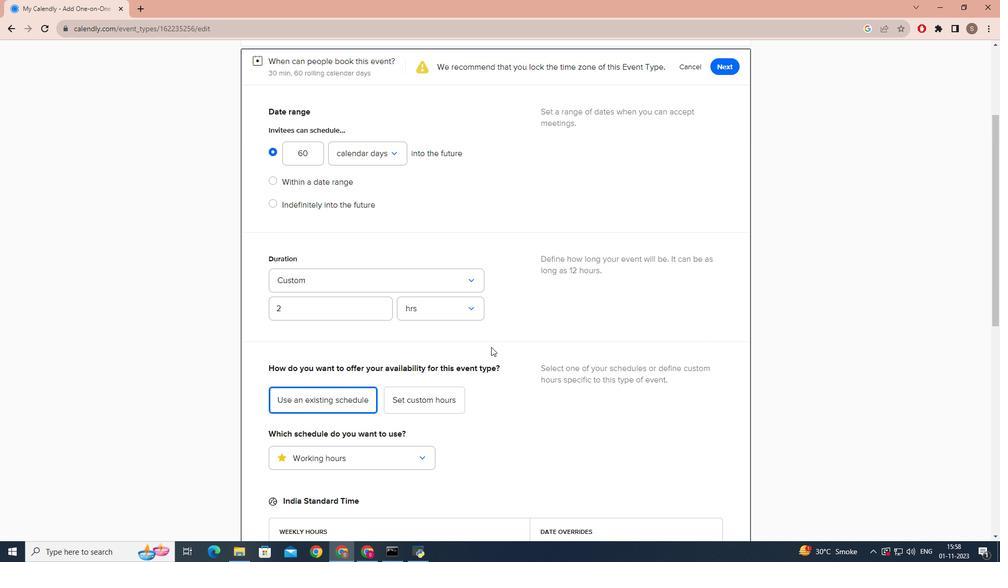 
Action: Mouse moved to (495, 341)
Screenshot: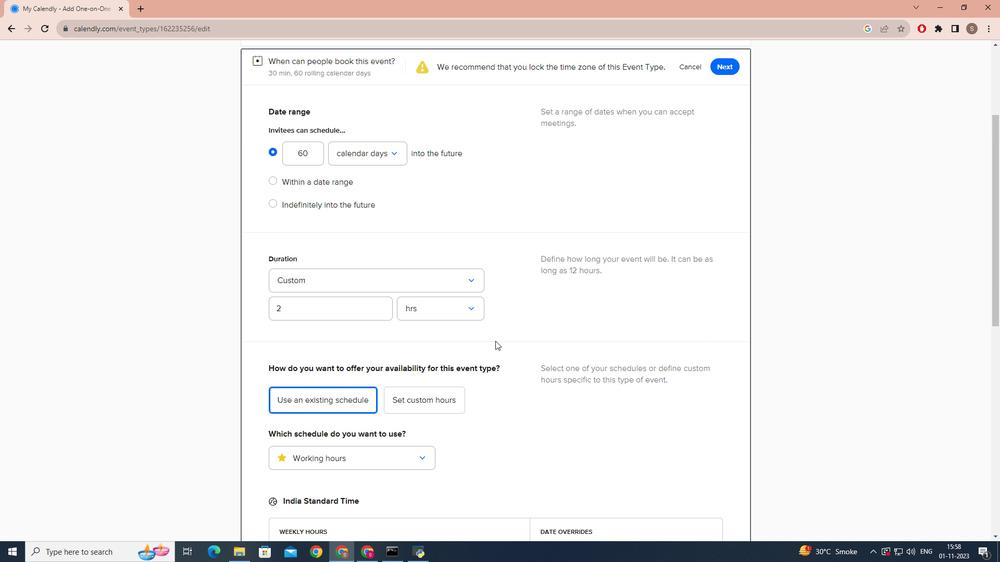
Action: Mouse scrolled (495, 340) with delta (0, 0)
Screenshot: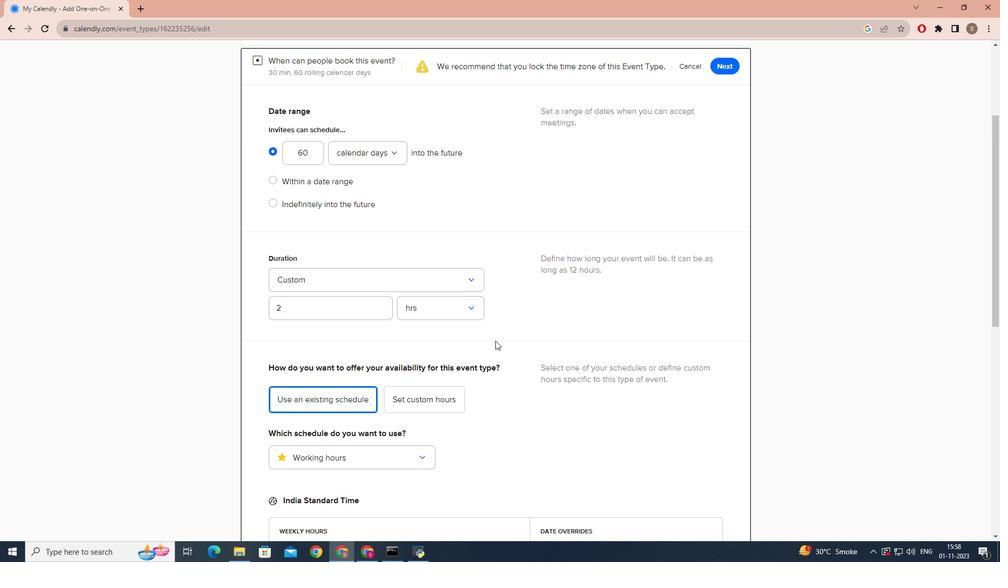 
Action: Mouse scrolled (495, 340) with delta (0, 0)
Screenshot: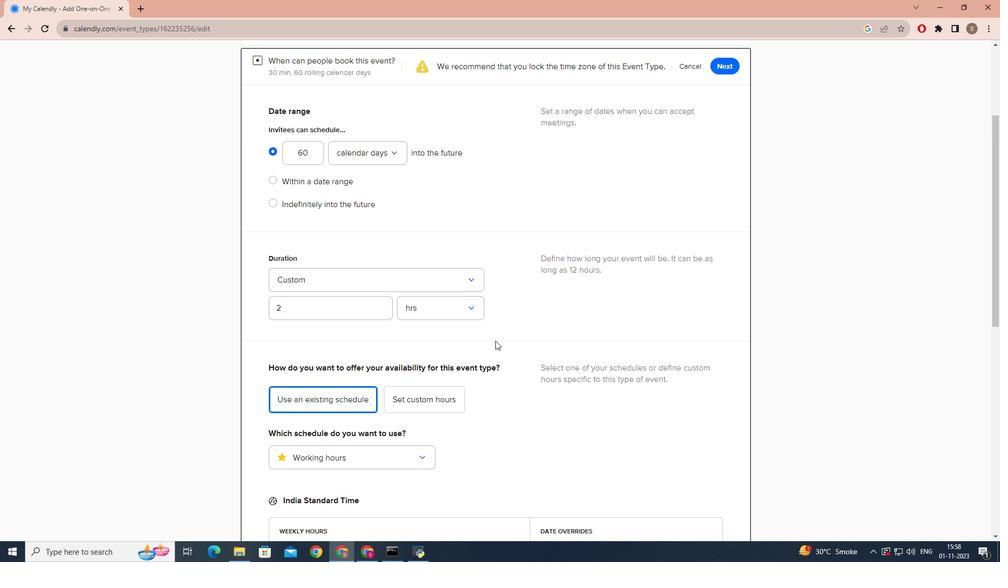 
Action: Mouse scrolled (495, 340) with delta (0, 0)
Screenshot: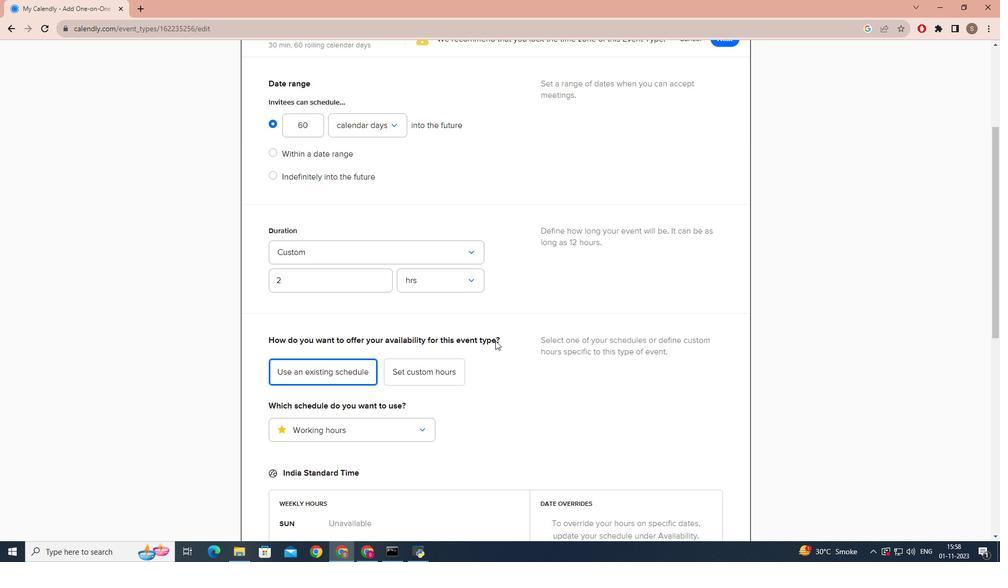 
Action: Mouse scrolled (495, 340) with delta (0, 0)
Screenshot: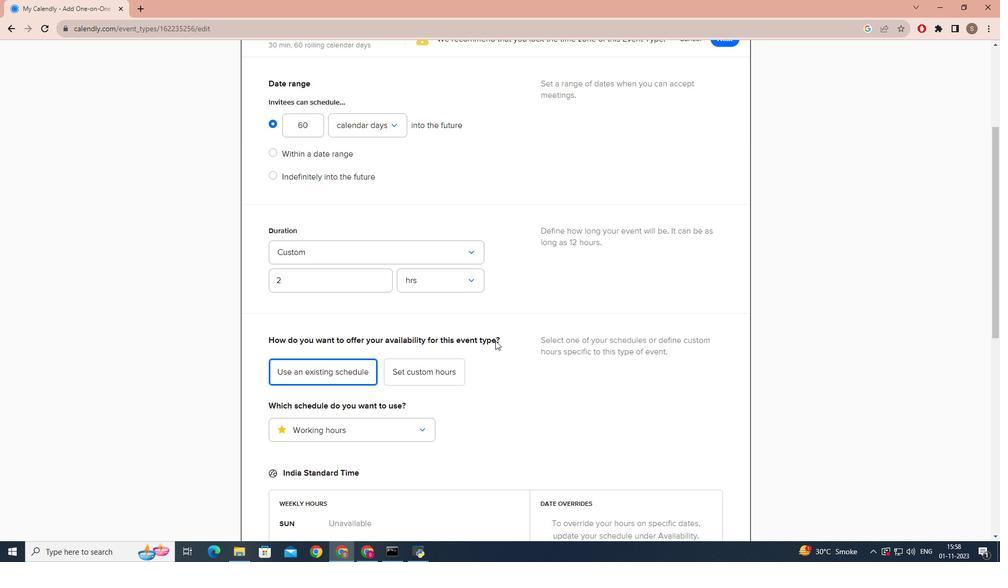
Action: Mouse scrolled (495, 340) with delta (0, 0)
Screenshot: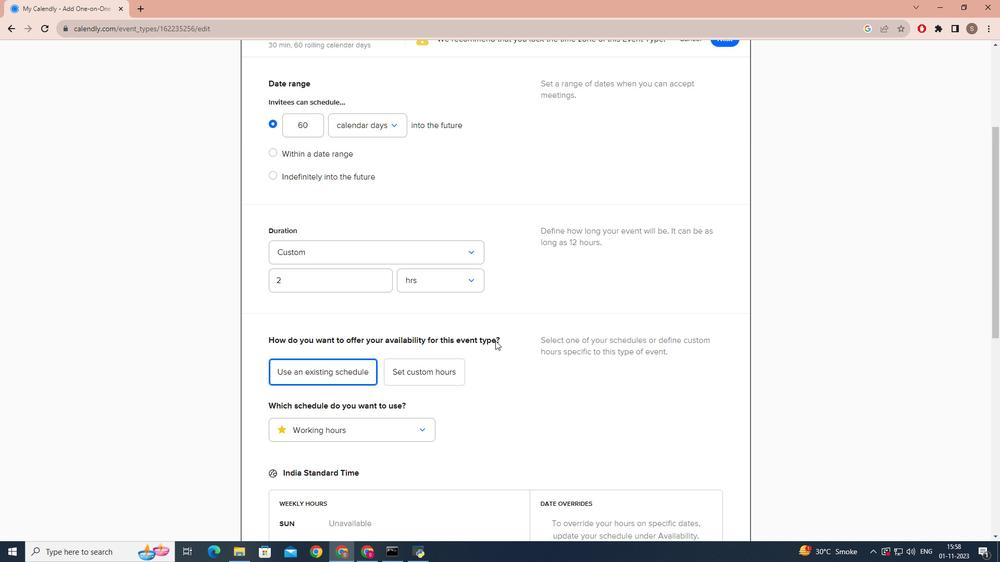 
Action: Mouse scrolled (495, 340) with delta (0, 0)
Screenshot: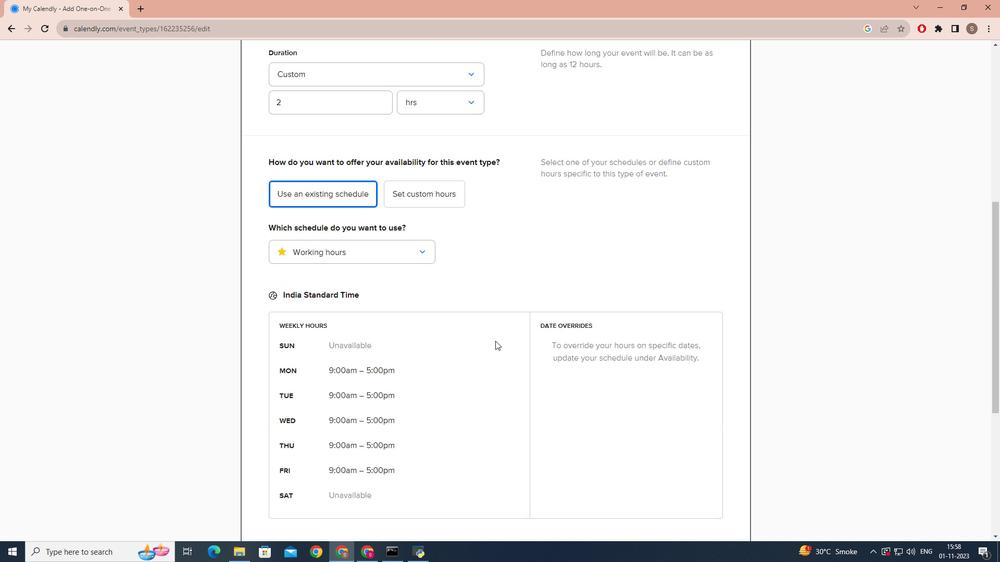 
Action: Mouse scrolled (495, 341) with delta (0, 0)
Screenshot: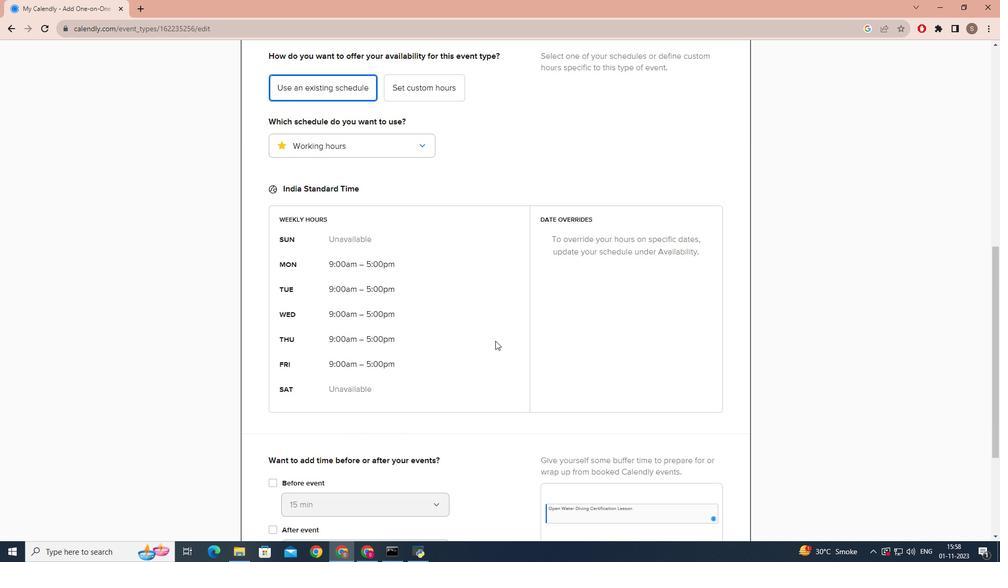 
Action: Mouse scrolled (495, 340) with delta (0, 0)
Screenshot: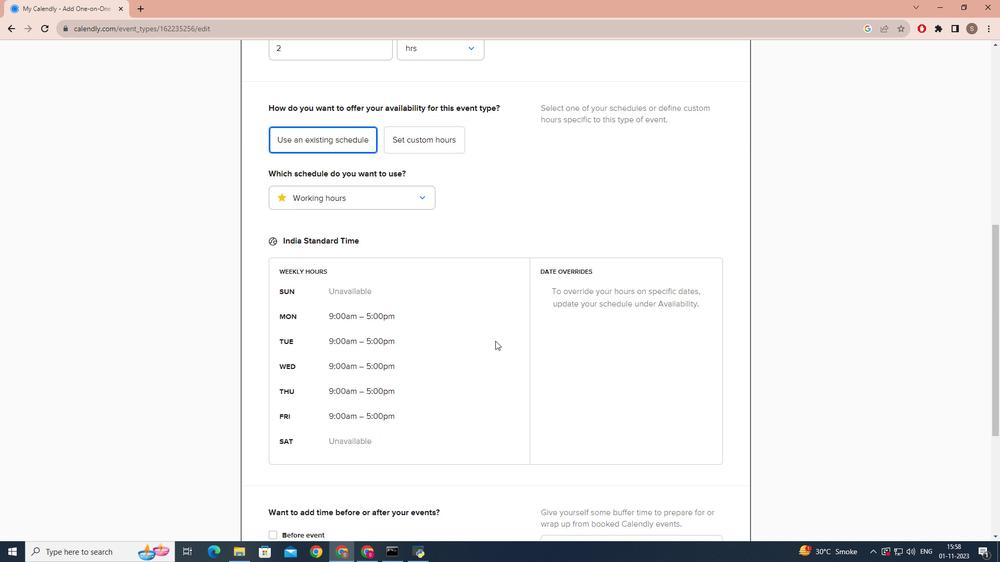 
Action: Mouse scrolled (495, 340) with delta (0, 0)
Screenshot: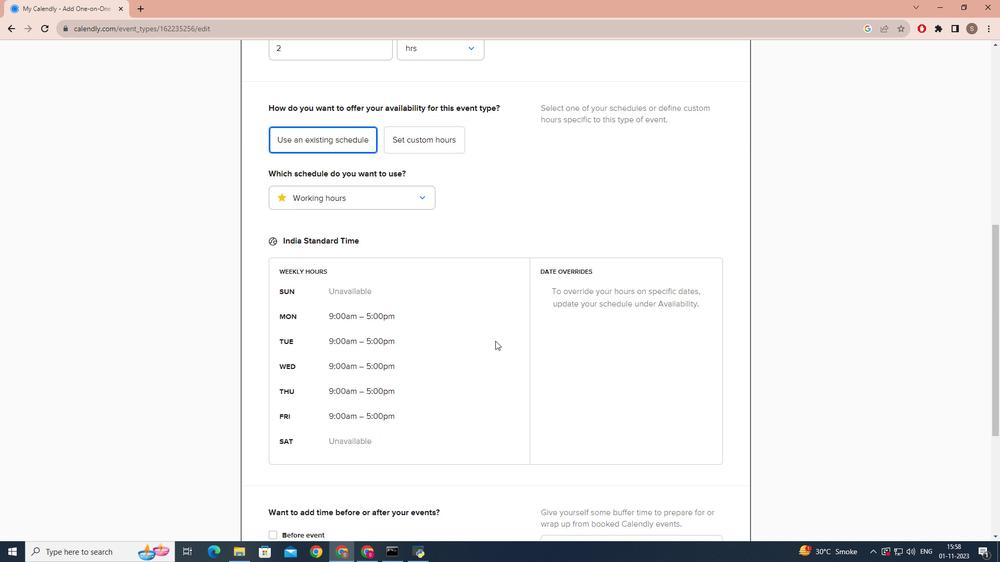 
Action: Mouse scrolled (495, 340) with delta (0, 0)
Screenshot: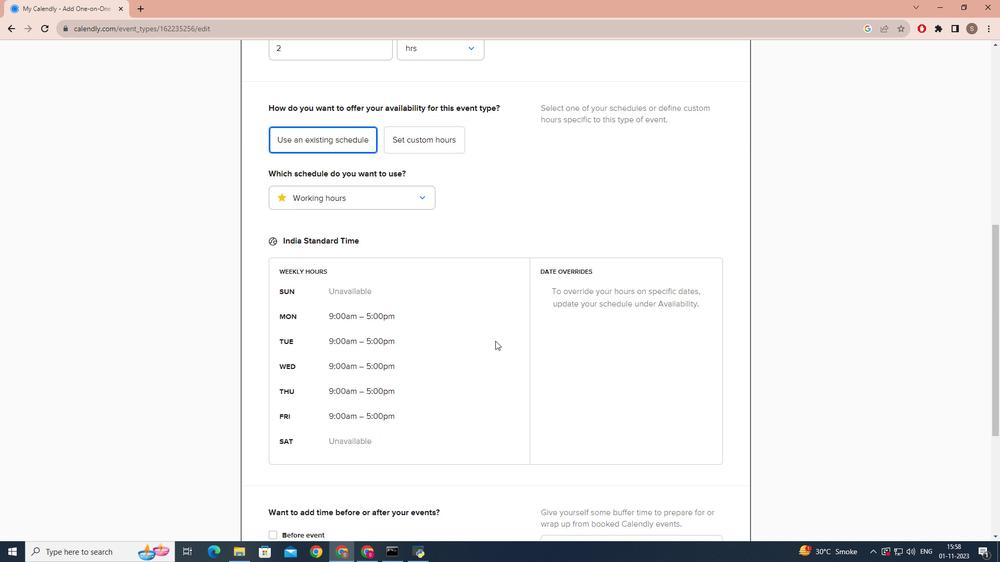 
Action: Mouse scrolled (495, 340) with delta (0, 0)
Screenshot: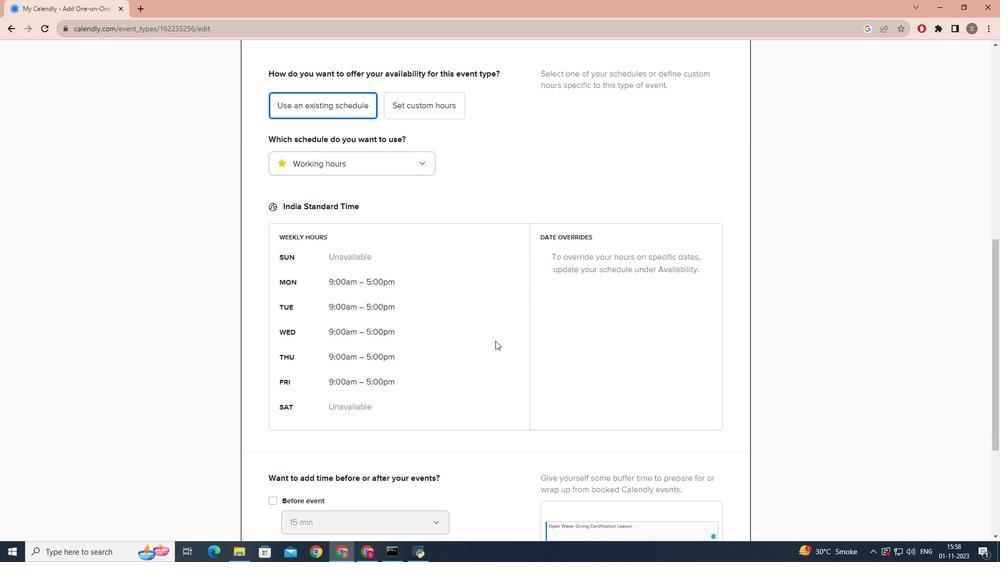 
Action: Mouse scrolled (495, 340) with delta (0, 0)
Screenshot: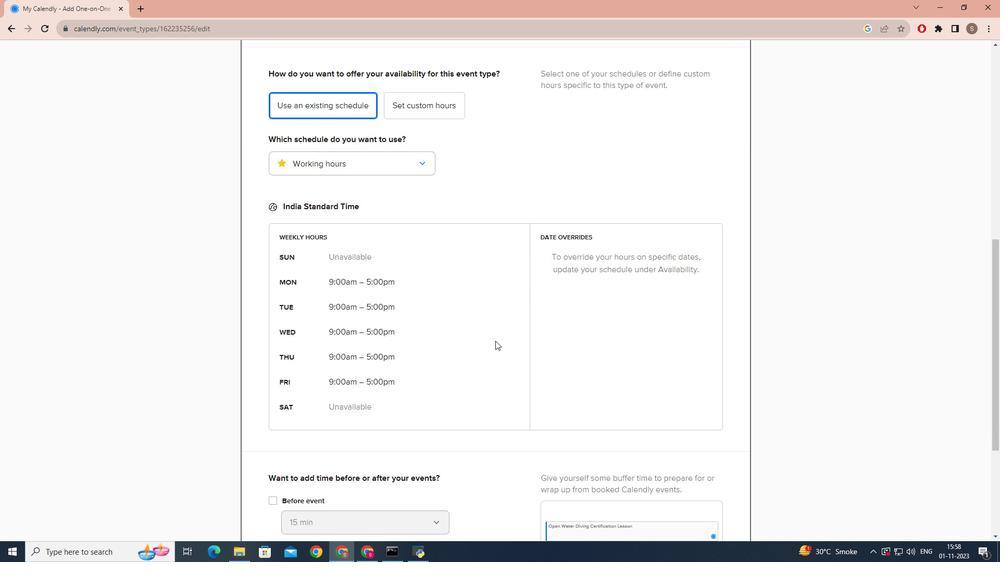 
Action: Mouse scrolled (495, 340) with delta (0, 0)
Screenshot: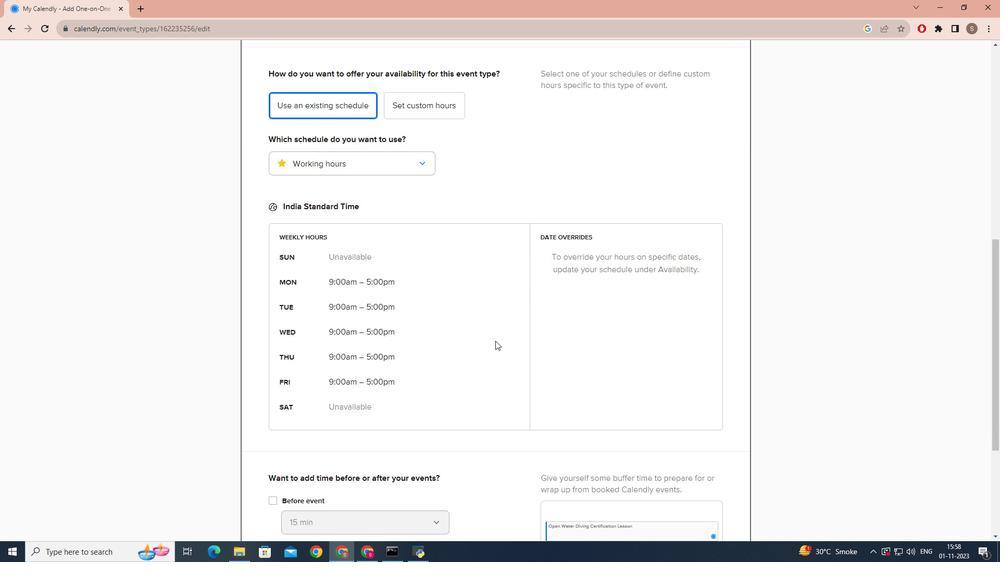 
Action: Mouse scrolled (495, 340) with delta (0, 0)
Screenshot: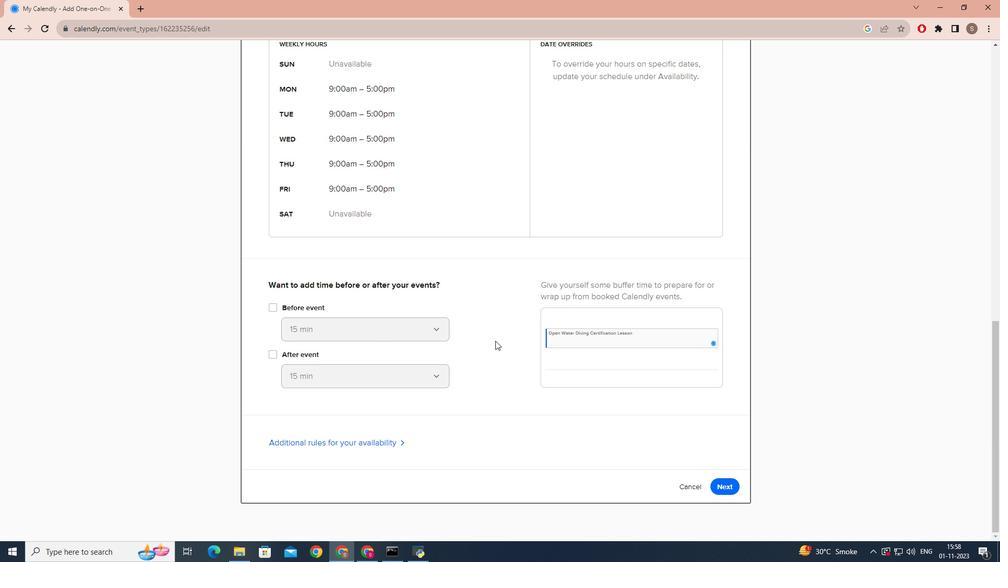 
Action: Mouse scrolled (495, 340) with delta (0, 0)
Screenshot: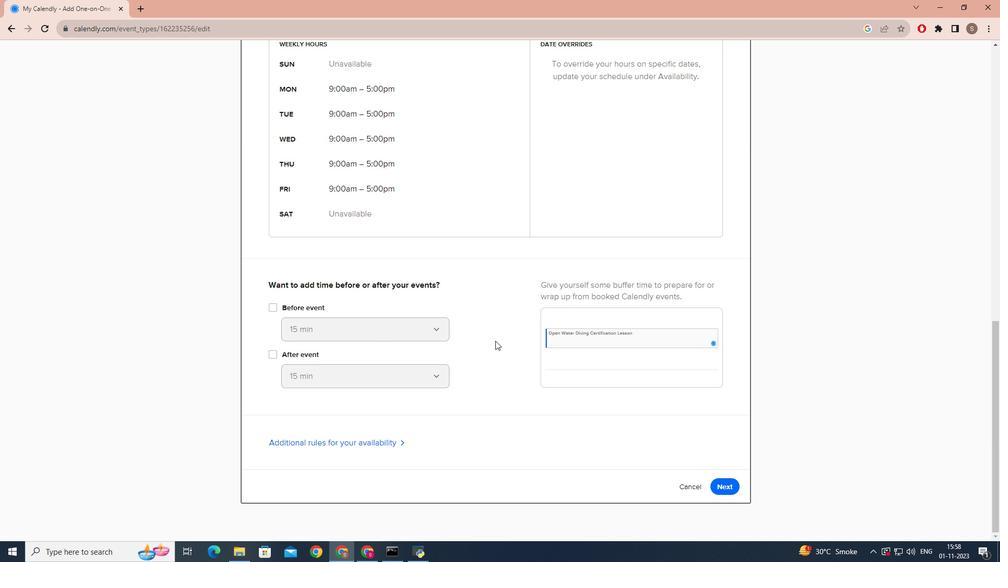 
Action: Mouse scrolled (495, 340) with delta (0, 0)
Screenshot: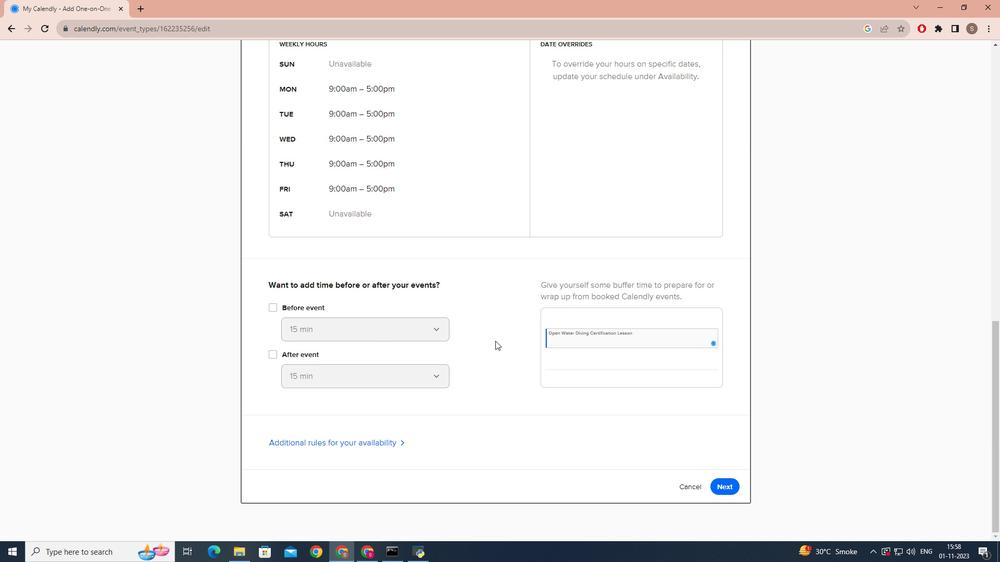 
Action: Mouse scrolled (495, 340) with delta (0, 0)
Screenshot: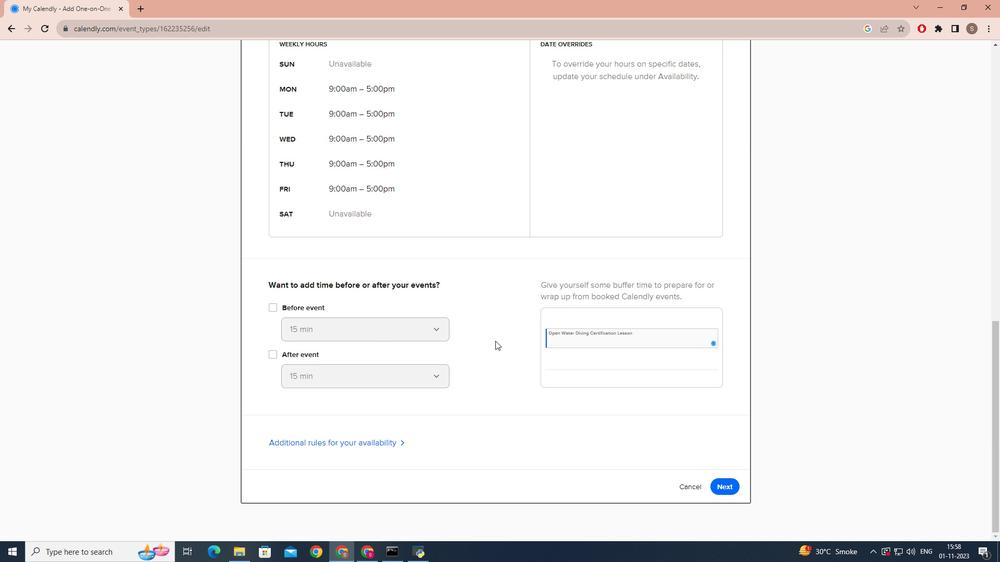 
Action: Mouse scrolled (495, 340) with delta (0, 0)
Screenshot: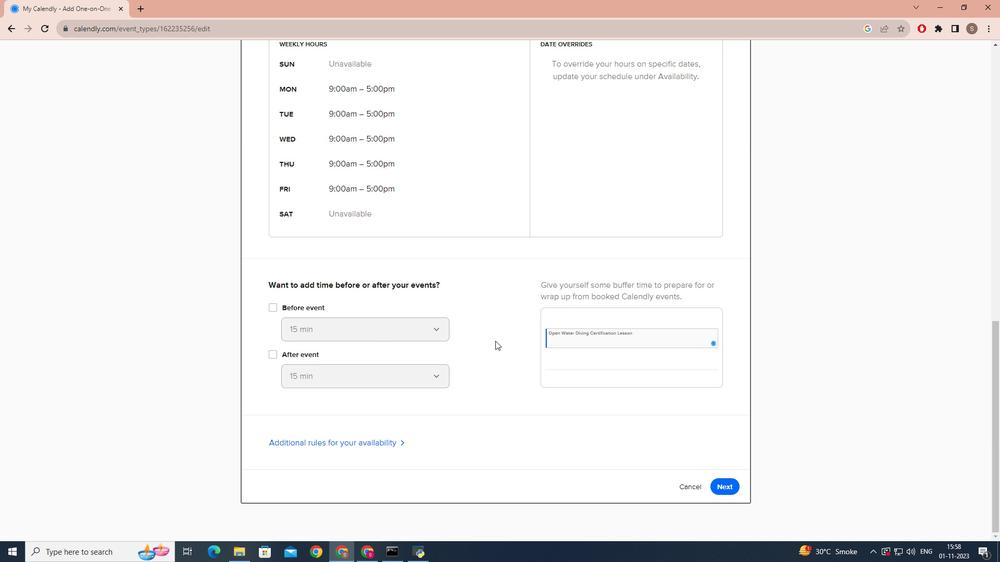 
Action: Mouse moved to (718, 488)
Screenshot: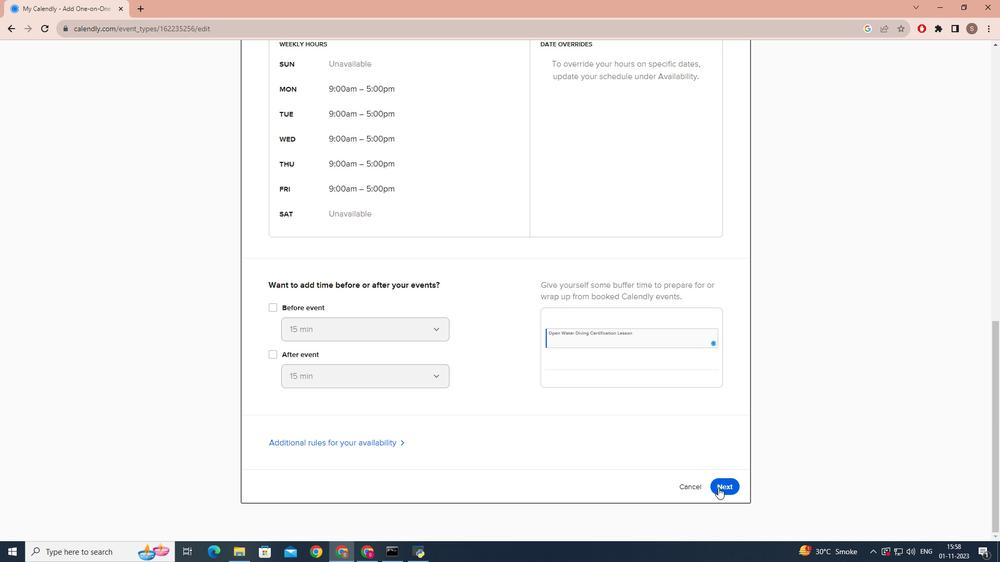 
Action: Mouse pressed left at (718, 488)
Screenshot: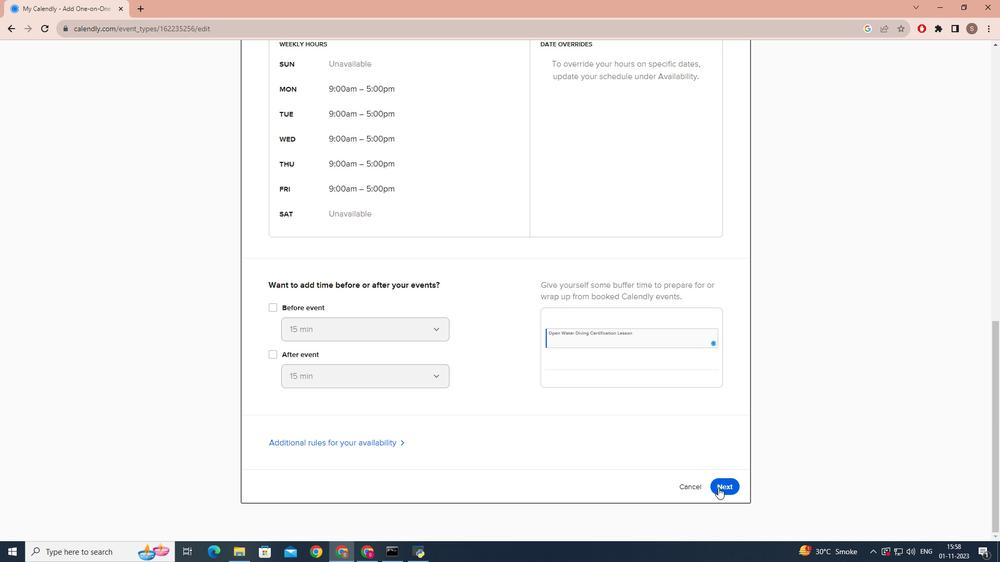 
